 Task: Create a due date automation trigger when advanced on, on the tuesday before a card is due add dates due next month at 11:00 AM.
Action: Mouse moved to (1346, 108)
Screenshot: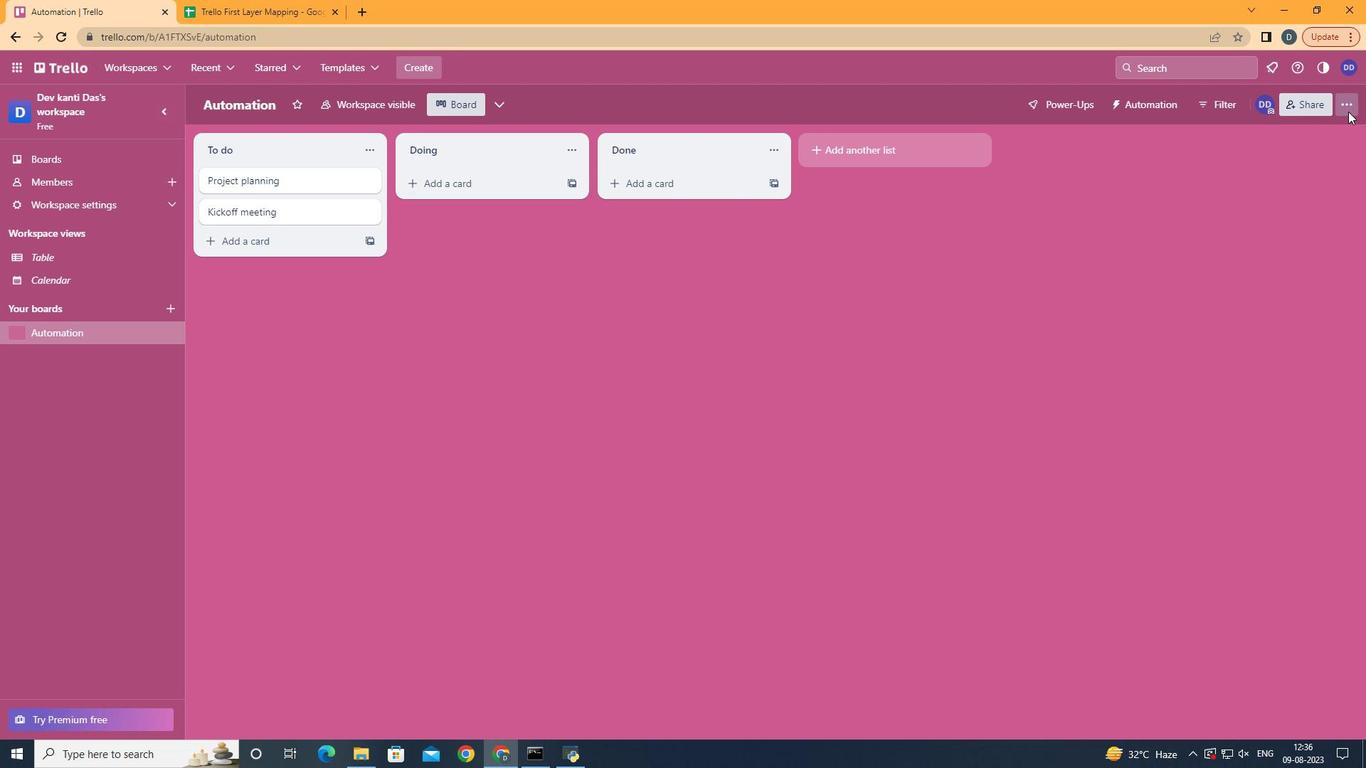 
Action: Mouse pressed left at (1346, 108)
Screenshot: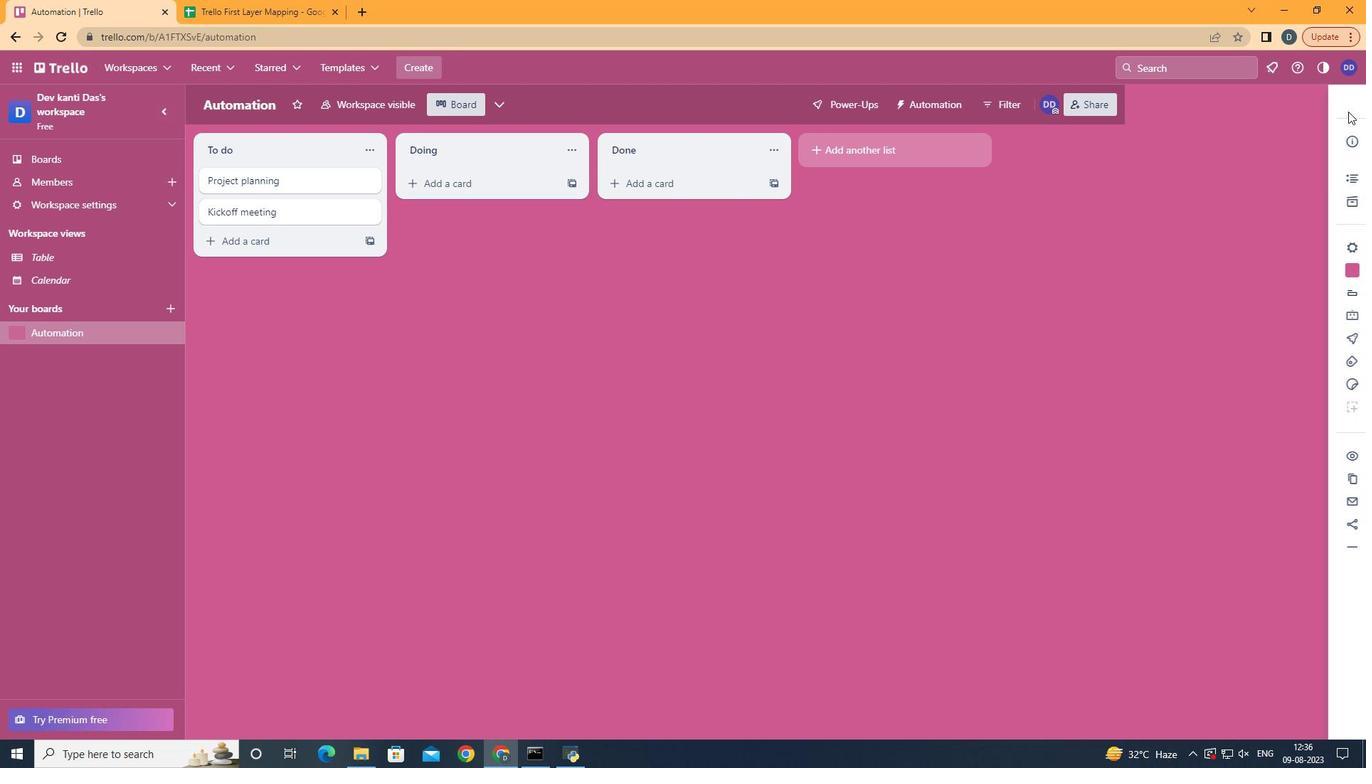 
Action: Mouse moved to (1192, 318)
Screenshot: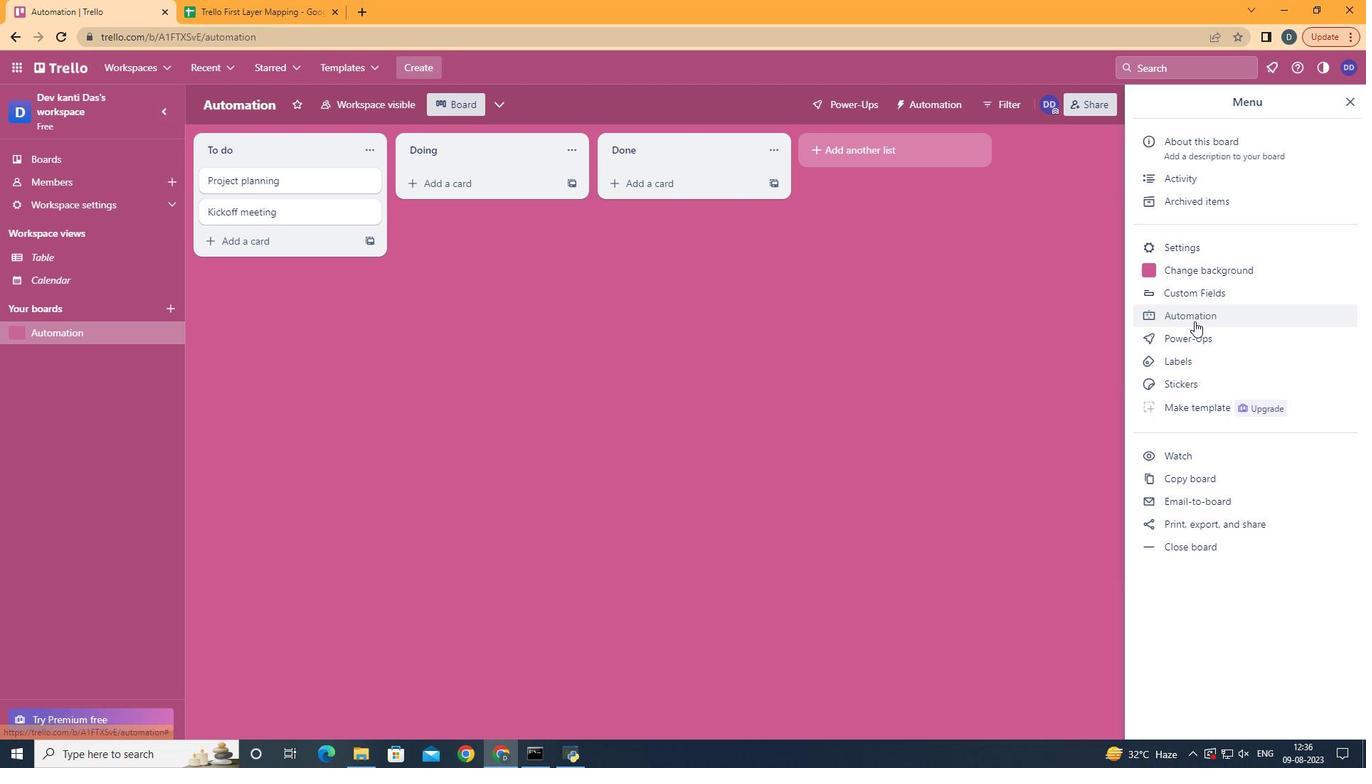 
Action: Mouse pressed left at (1192, 318)
Screenshot: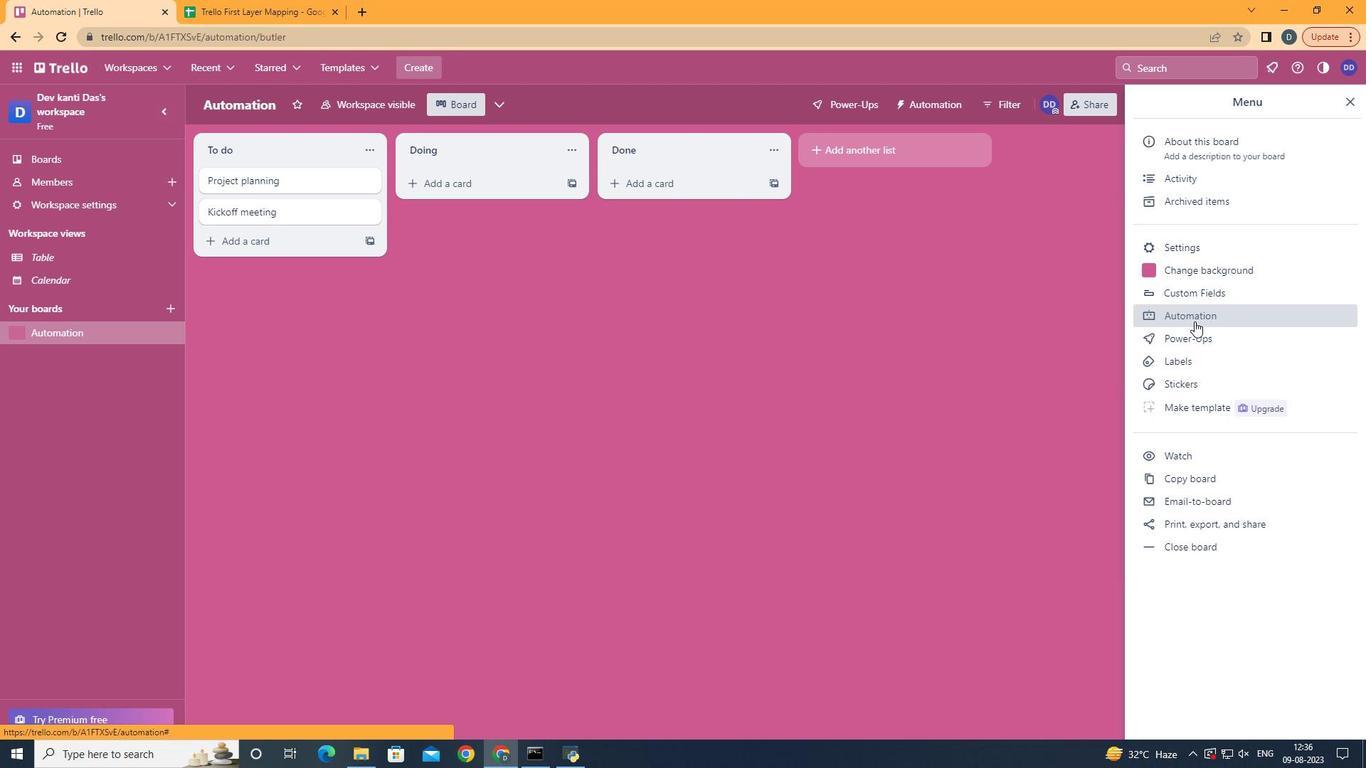 
Action: Mouse moved to (237, 281)
Screenshot: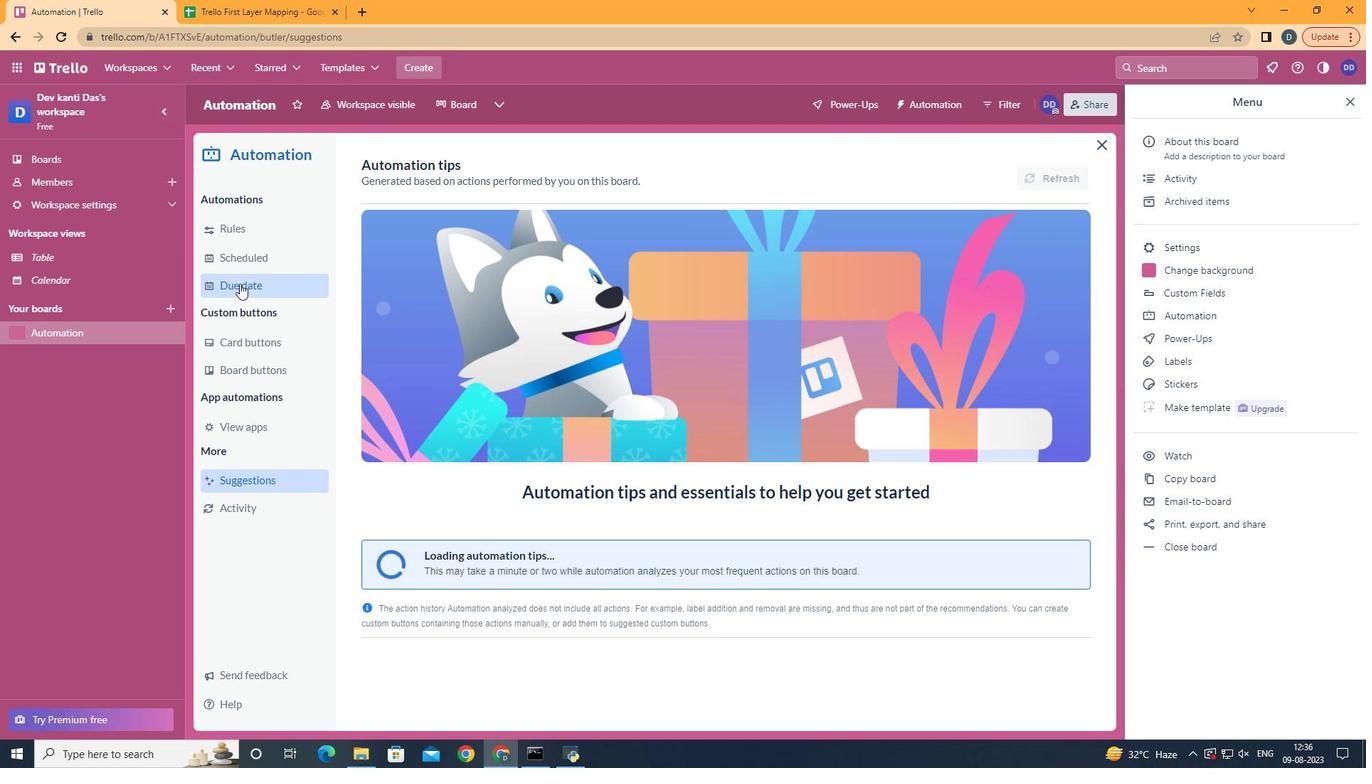 
Action: Mouse pressed left at (237, 281)
Screenshot: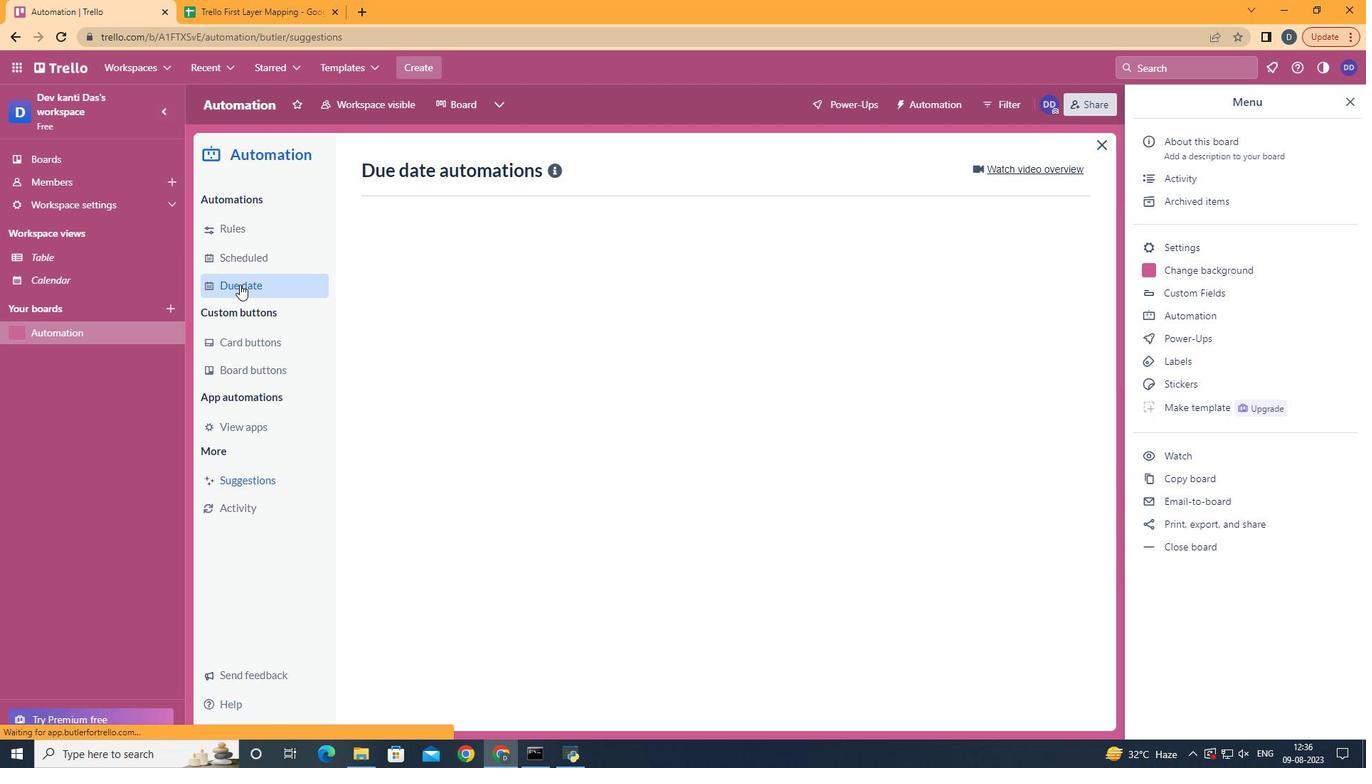 
Action: Mouse moved to (995, 160)
Screenshot: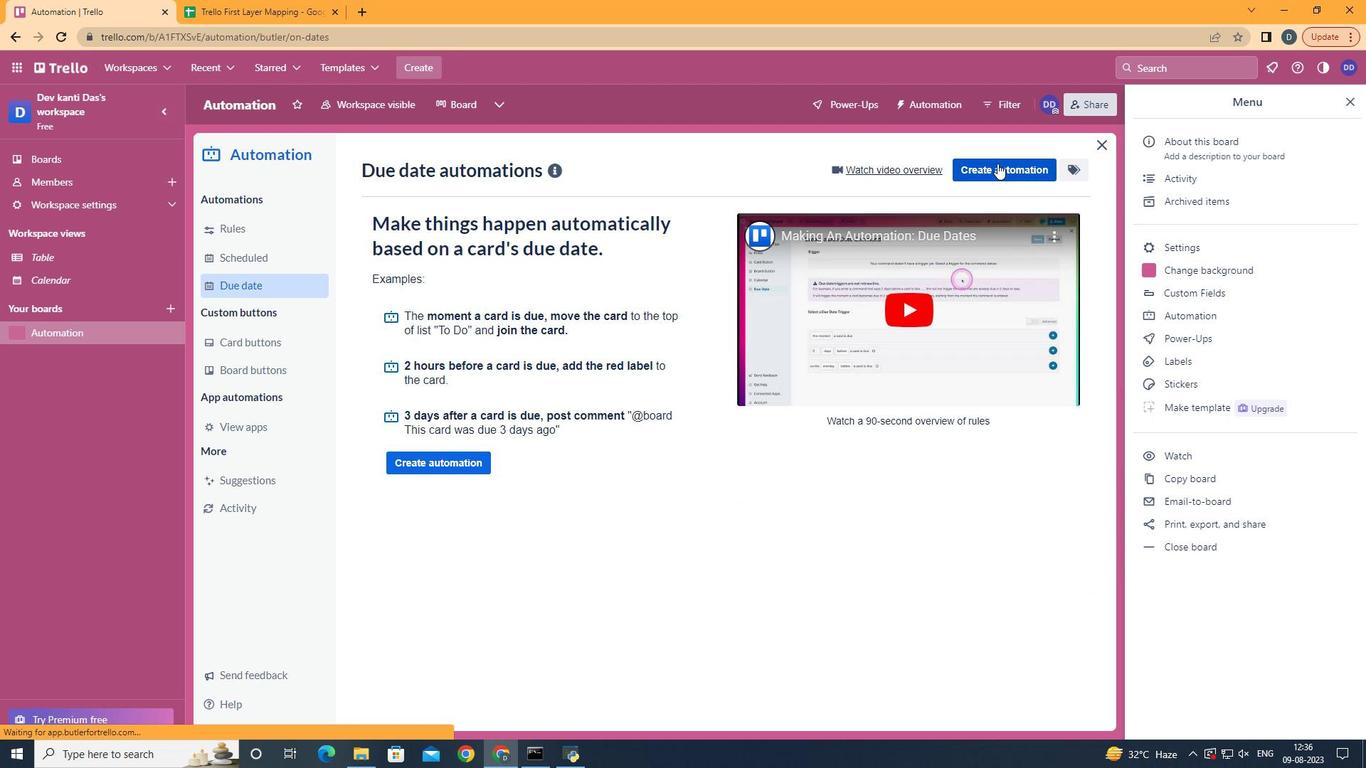 
Action: Mouse pressed left at (995, 160)
Screenshot: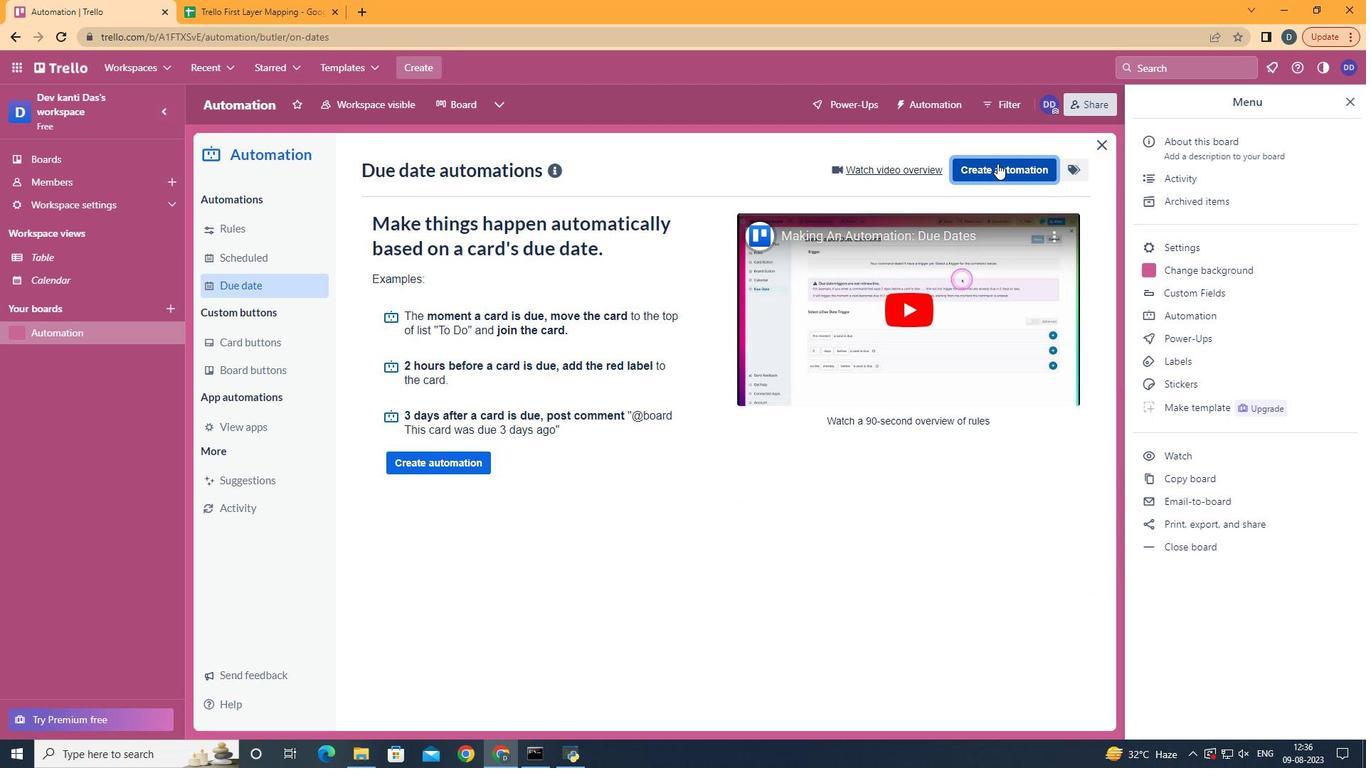 
Action: Mouse moved to (738, 308)
Screenshot: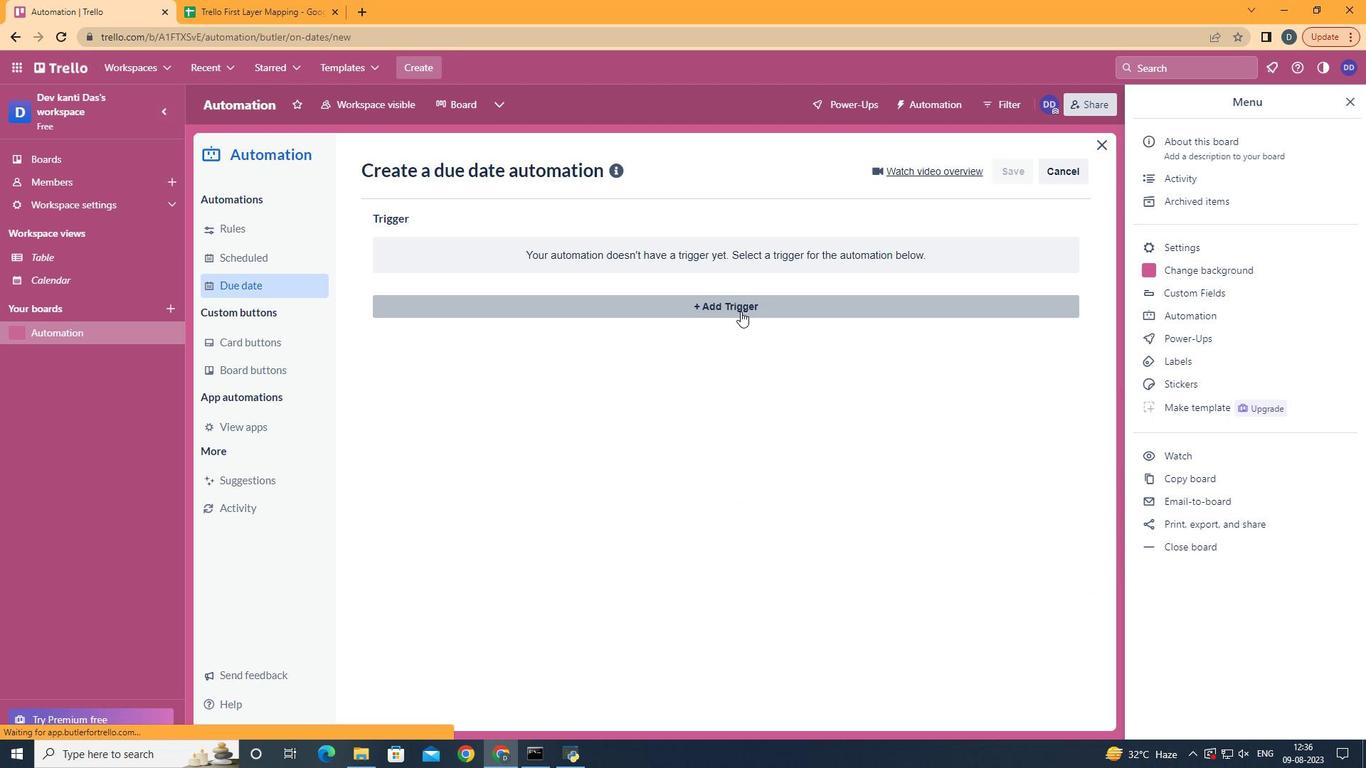 
Action: Mouse pressed left at (738, 308)
Screenshot: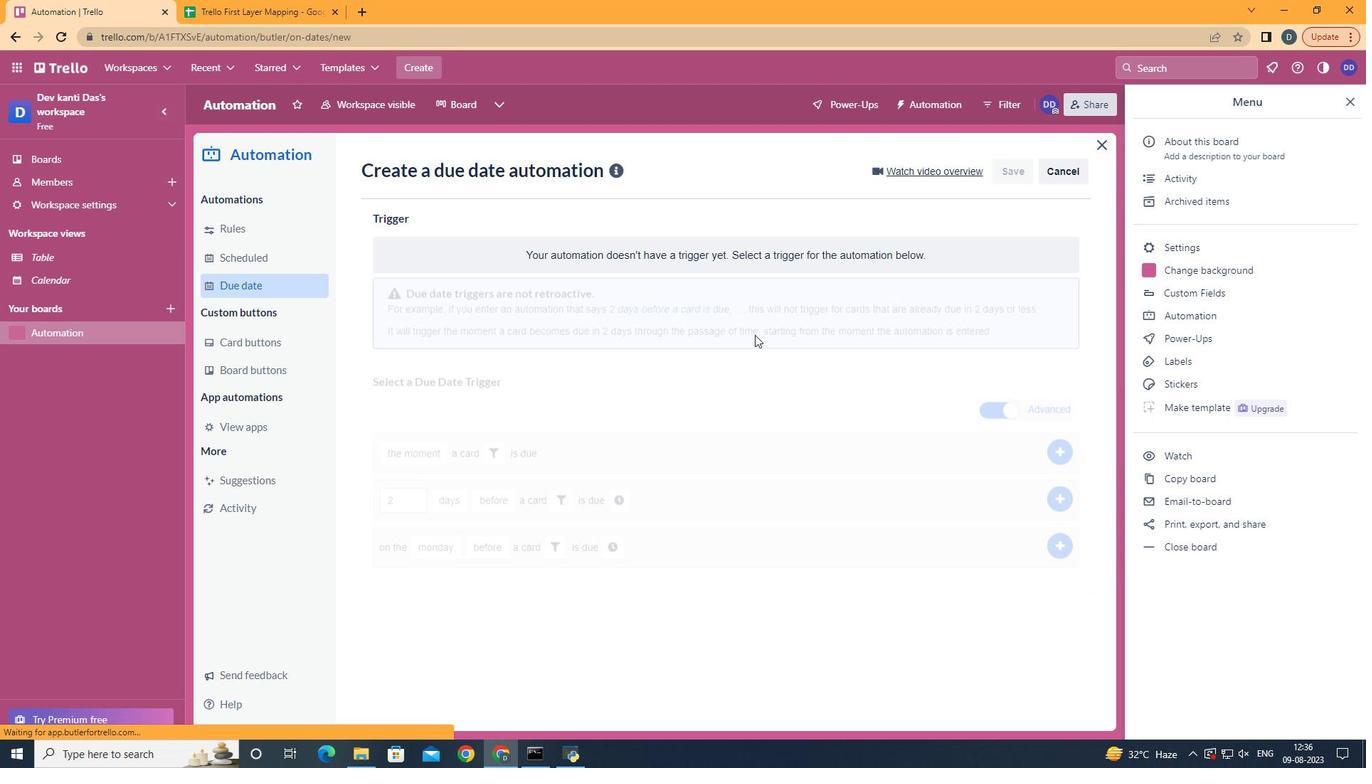 
Action: Mouse moved to (458, 399)
Screenshot: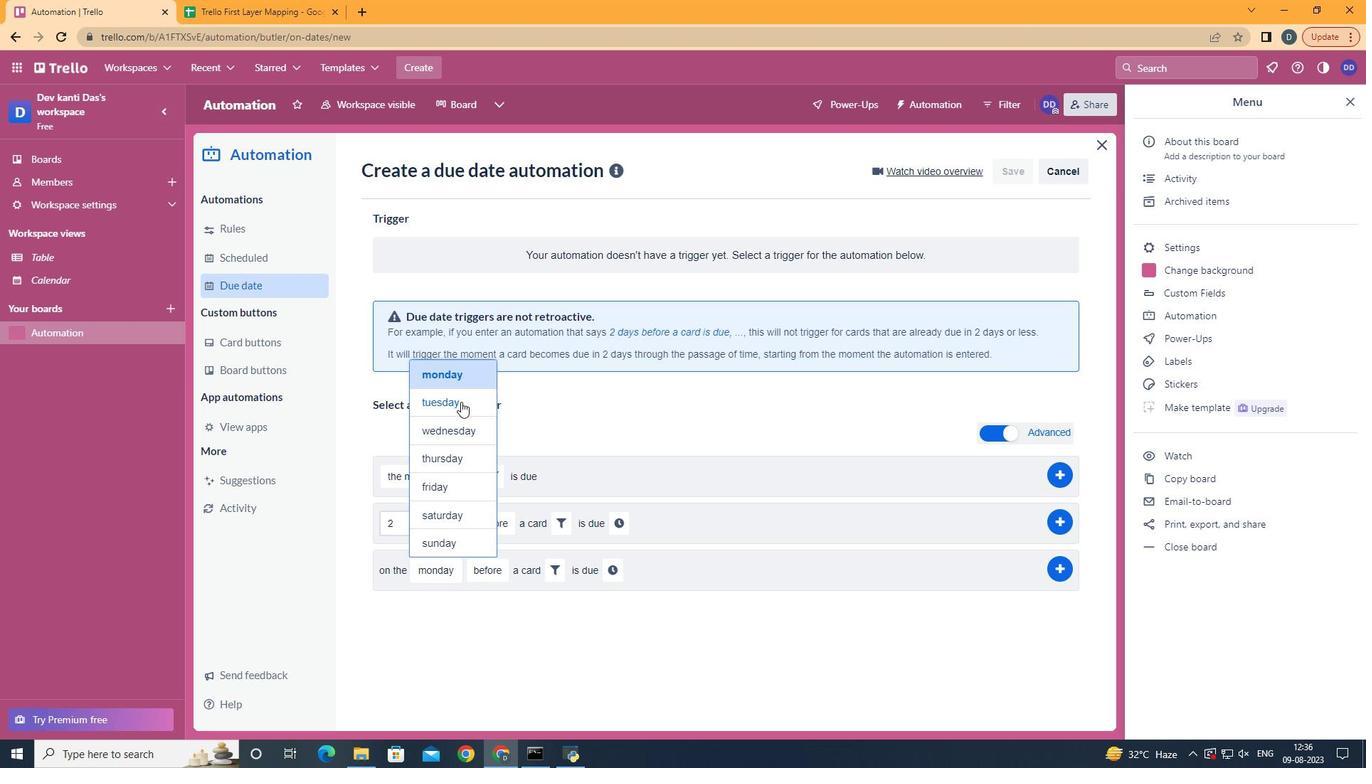 
Action: Mouse pressed left at (458, 399)
Screenshot: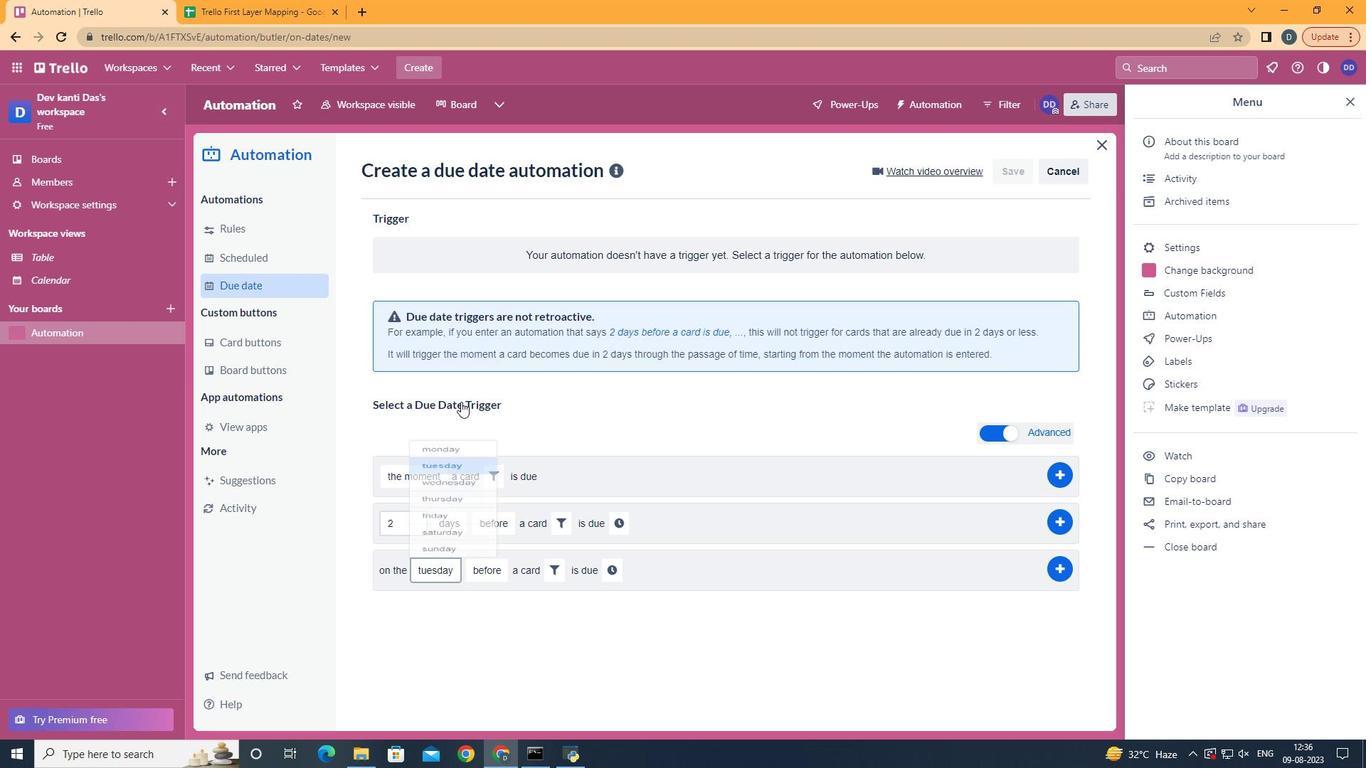 
Action: Mouse moved to (496, 598)
Screenshot: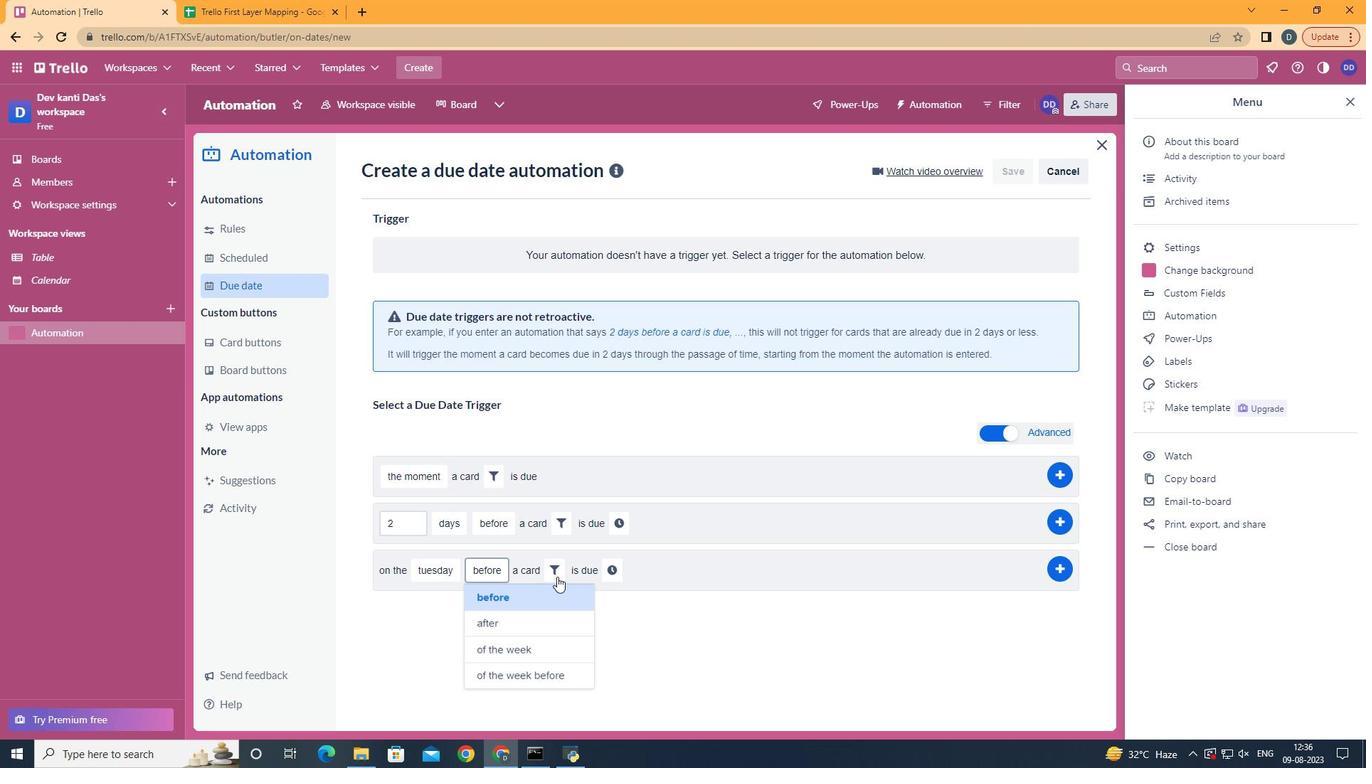 
Action: Mouse pressed left at (496, 598)
Screenshot: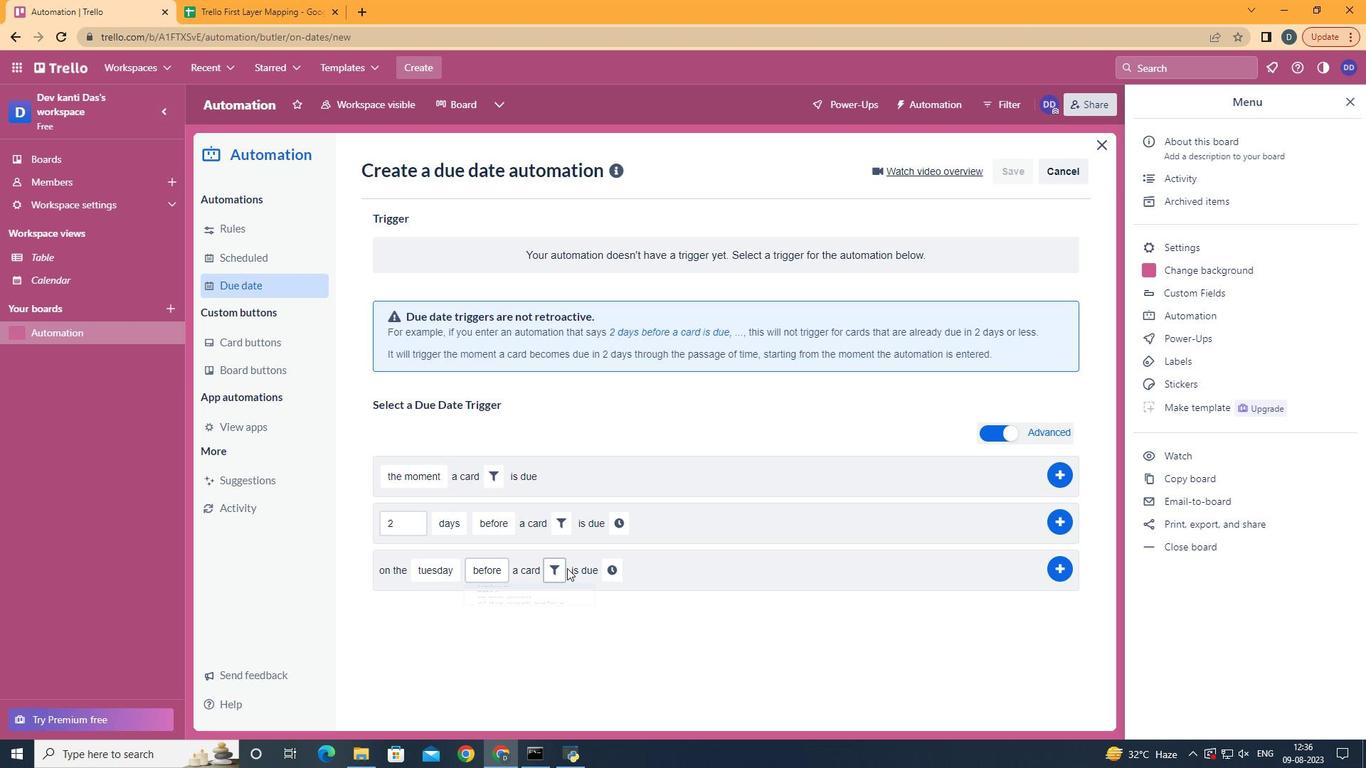 
Action: Mouse moved to (562, 563)
Screenshot: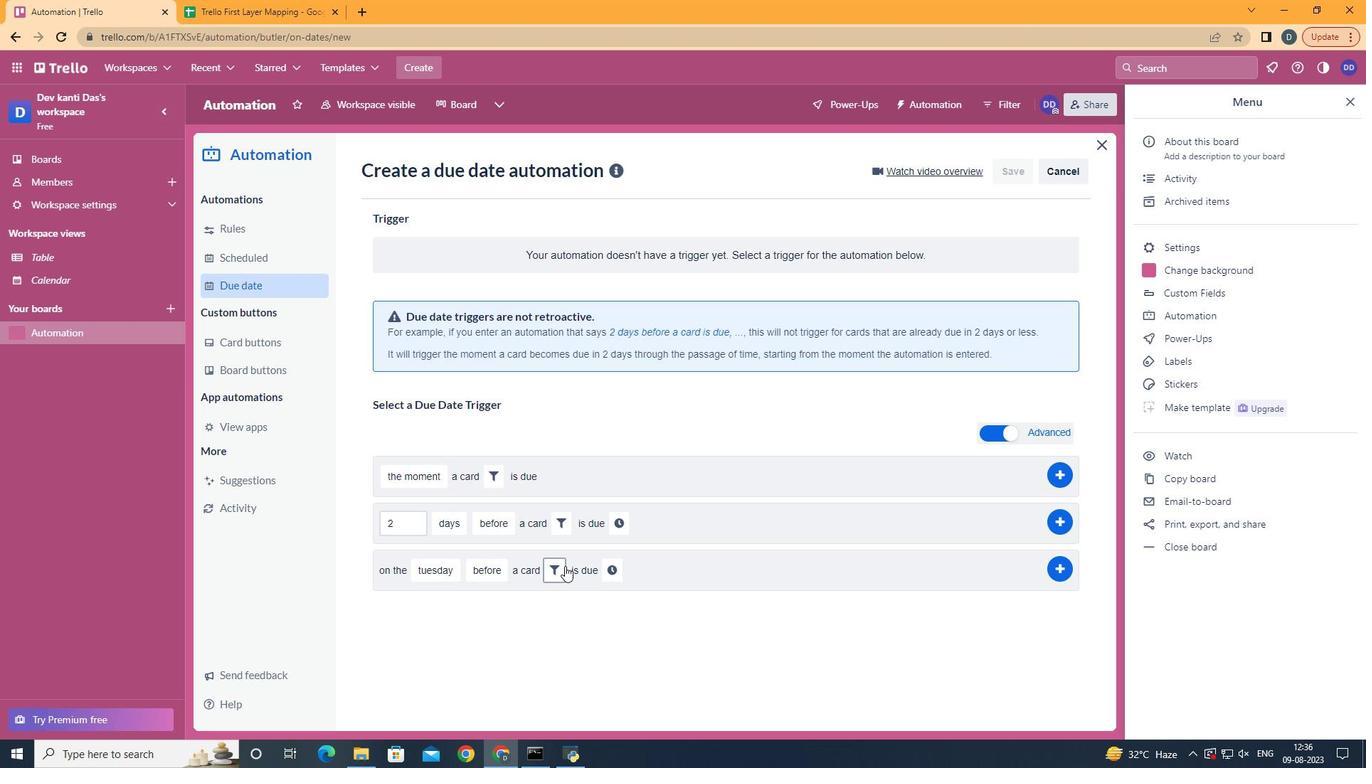 
Action: Mouse pressed left at (562, 563)
Screenshot: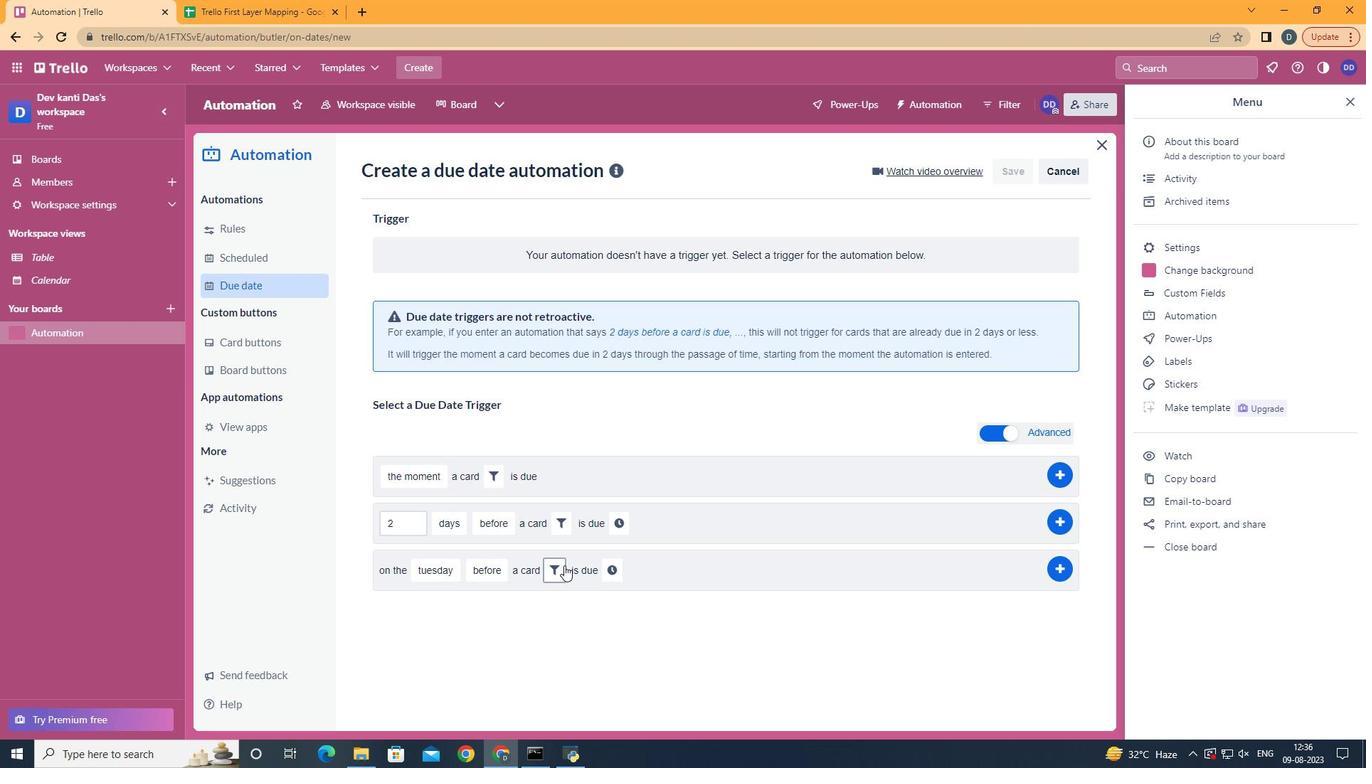 
Action: Mouse moved to (622, 606)
Screenshot: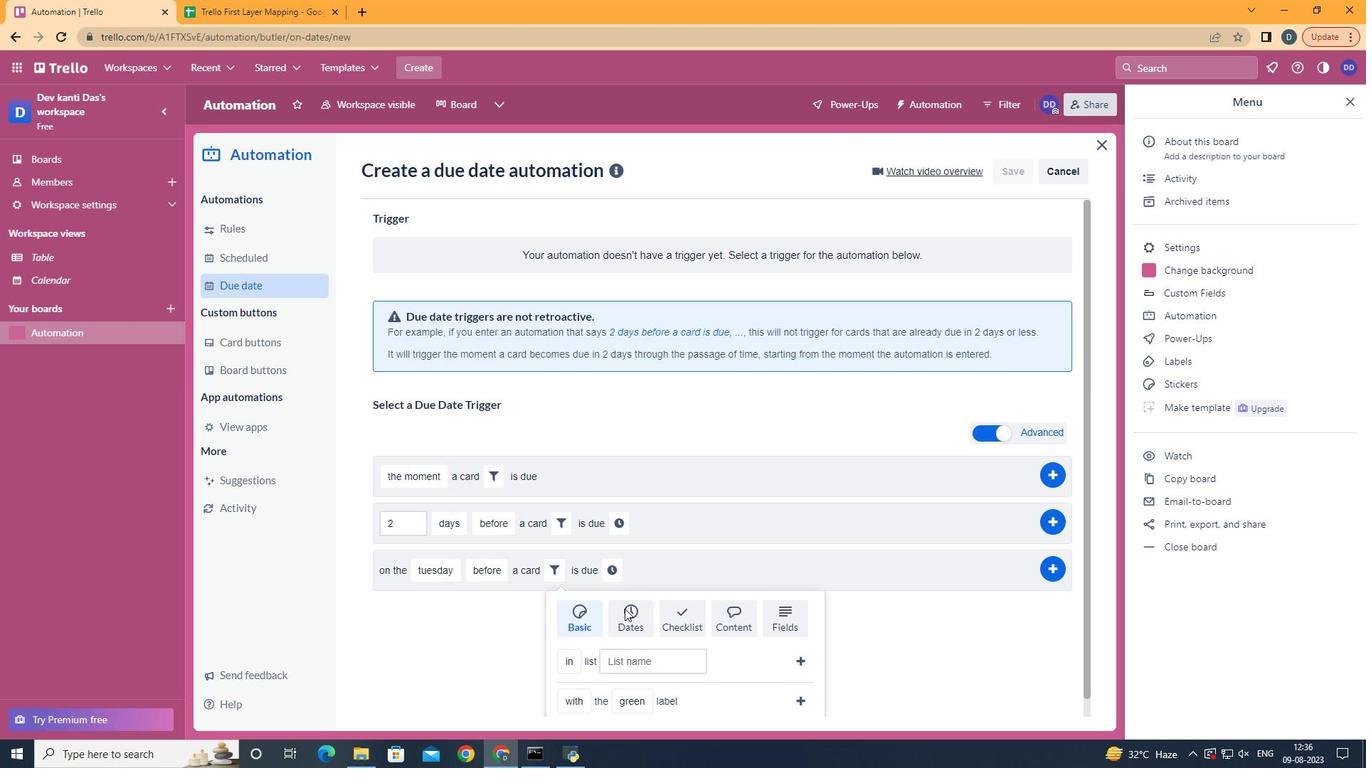 
Action: Mouse pressed left at (622, 606)
Screenshot: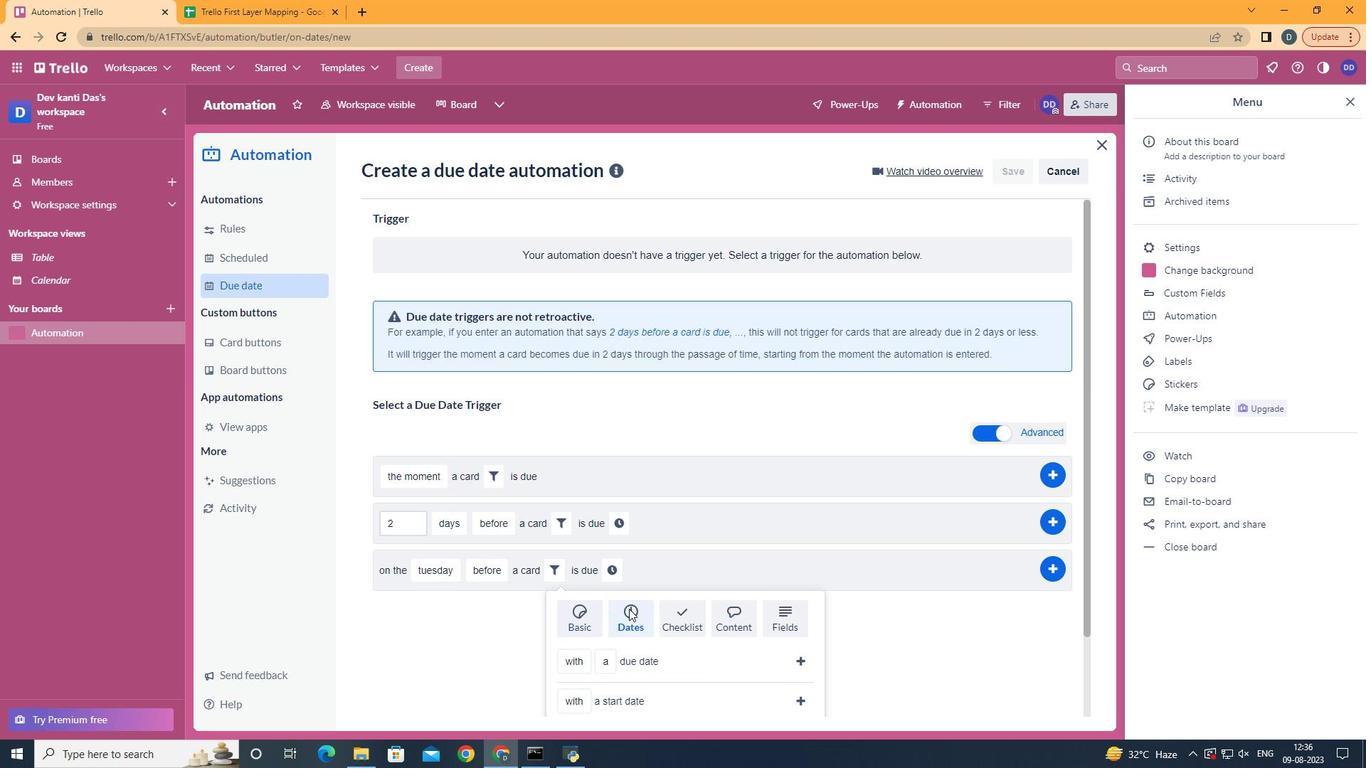 
Action: Mouse moved to (626, 606)
Screenshot: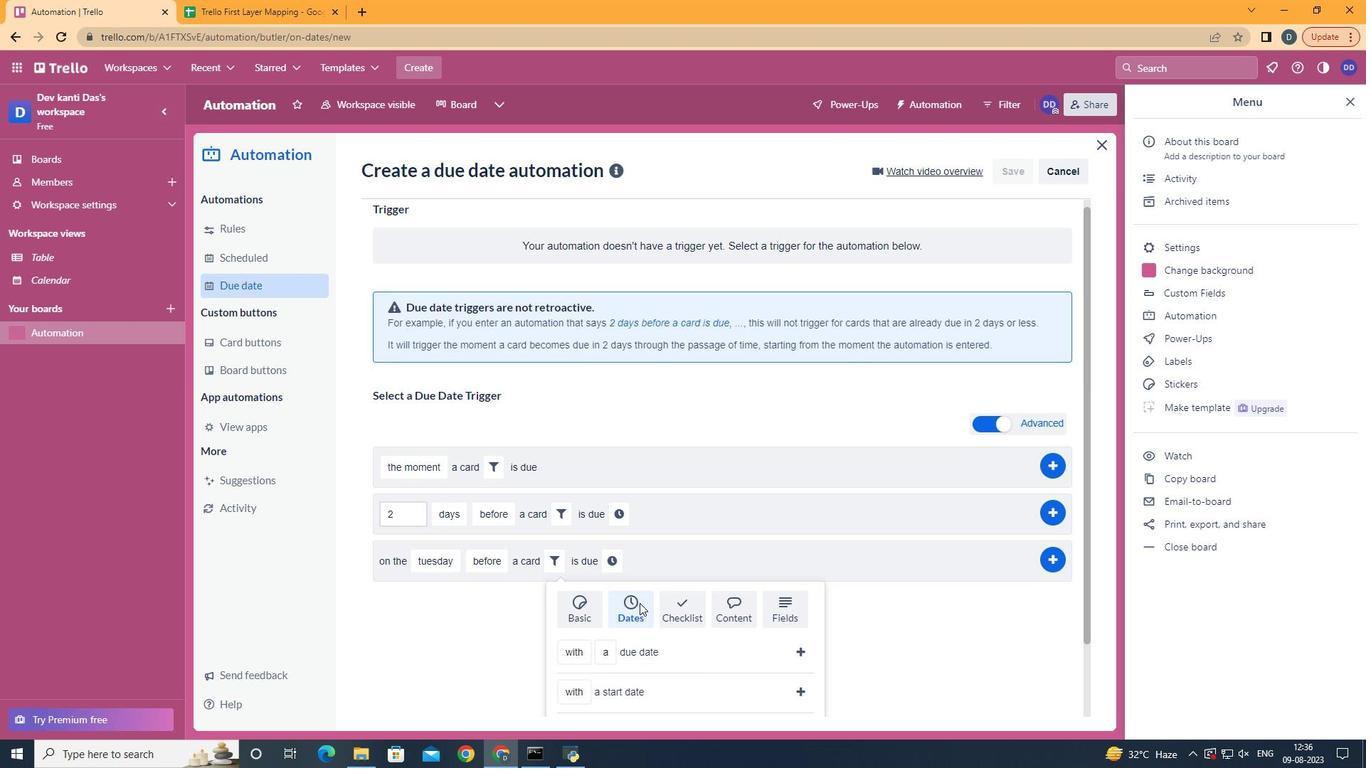 
Action: Mouse scrolled (626, 605) with delta (0, 0)
Screenshot: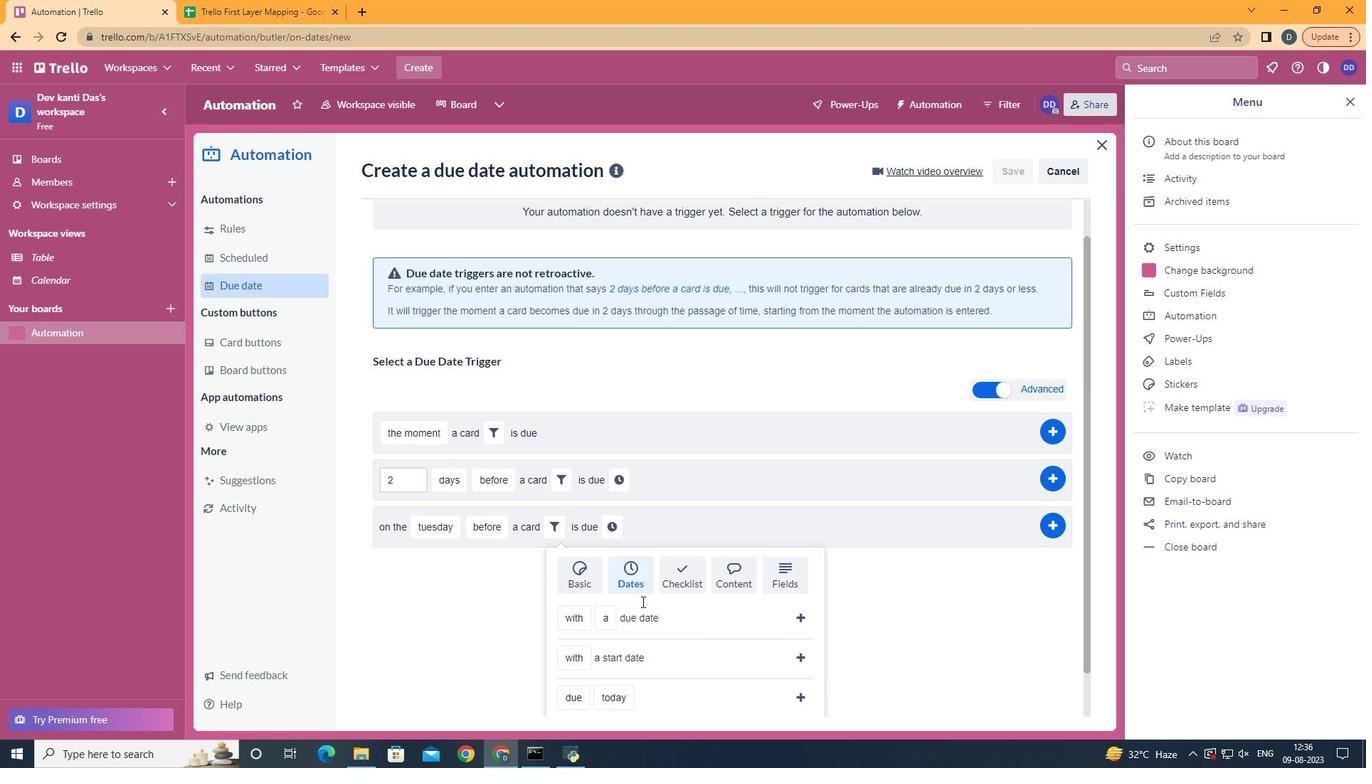 
Action: Mouse scrolled (626, 605) with delta (0, 0)
Screenshot: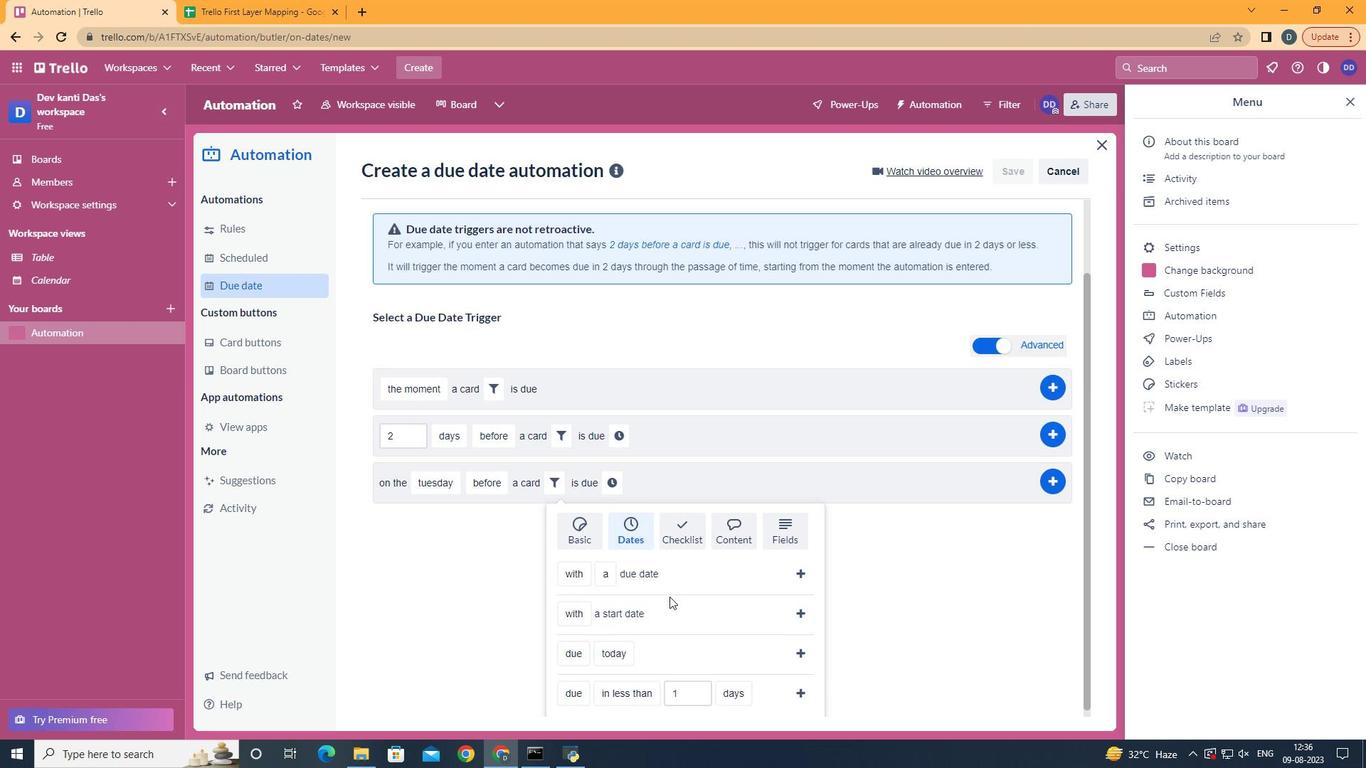 
Action: Mouse scrolled (626, 605) with delta (0, 0)
Screenshot: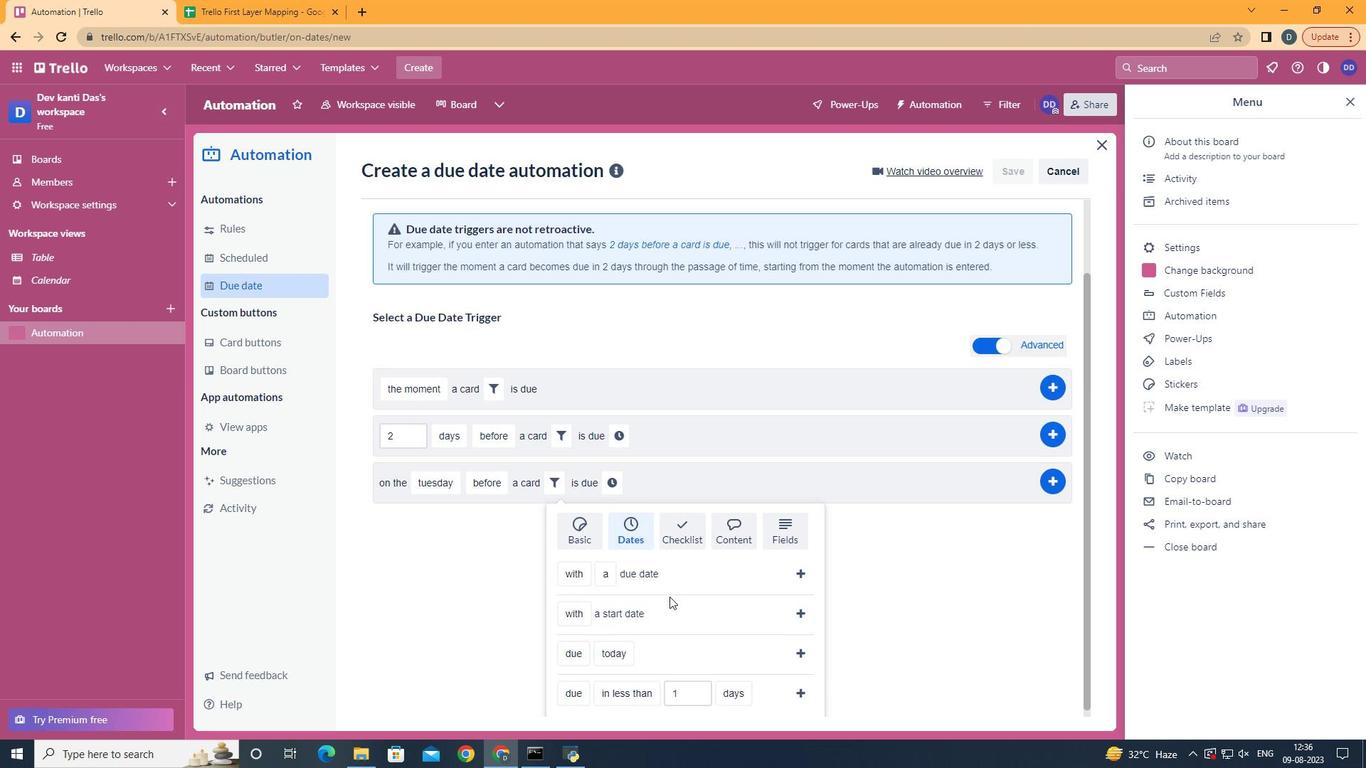 
Action: Mouse scrolled (626, 605) with delta (0, 0)
Screenshot: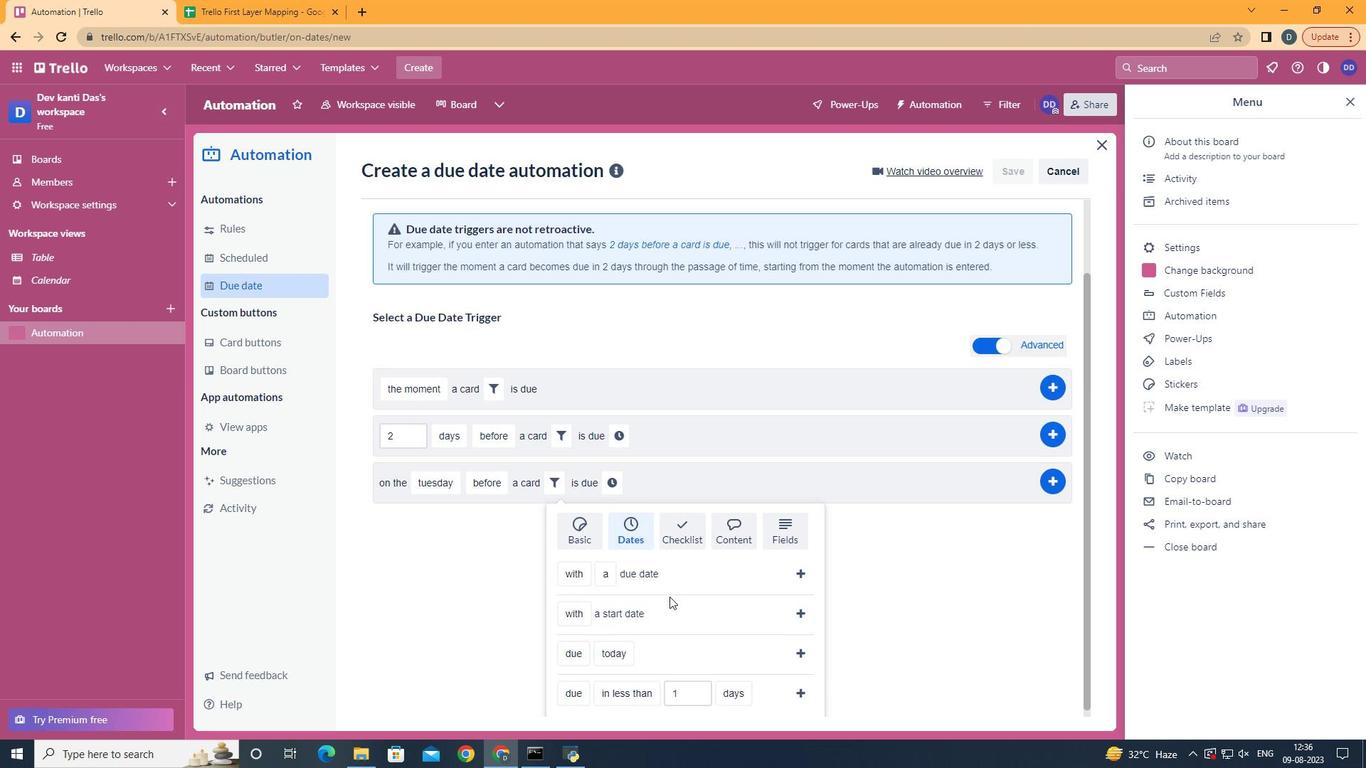 
Action: Mouse moved to (588, 533)
Screenshot: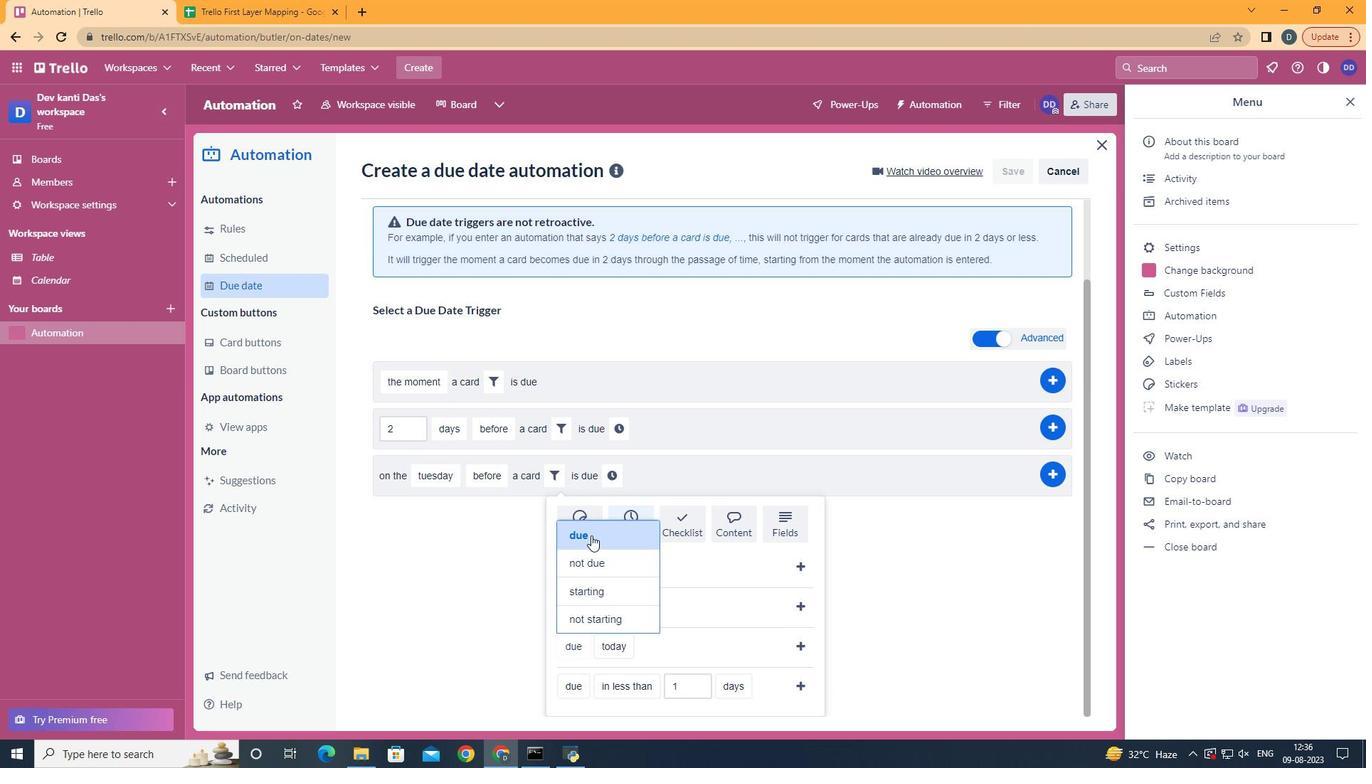 
Action: Mouse pressed left at (588, 533)
Screenshot: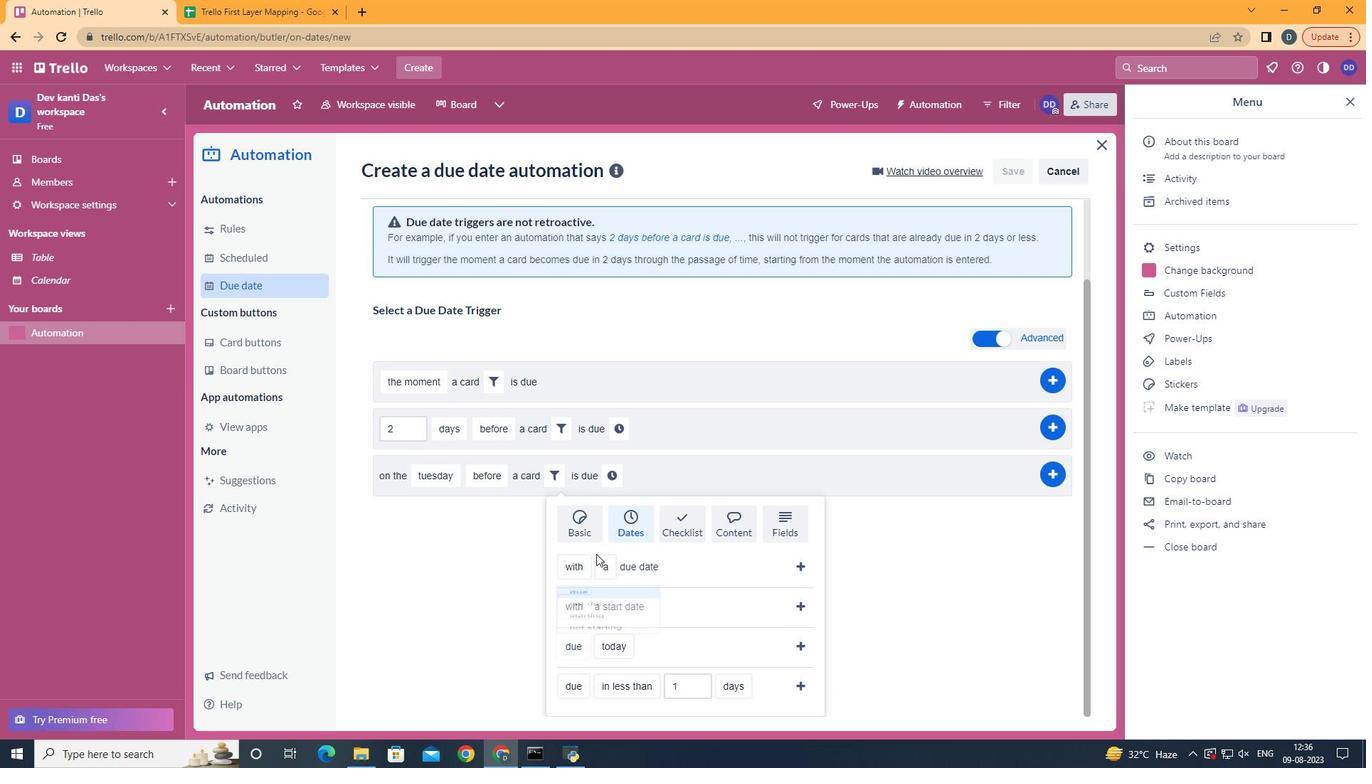 
Action: Mouse moved to (623, 608)
Screenshot: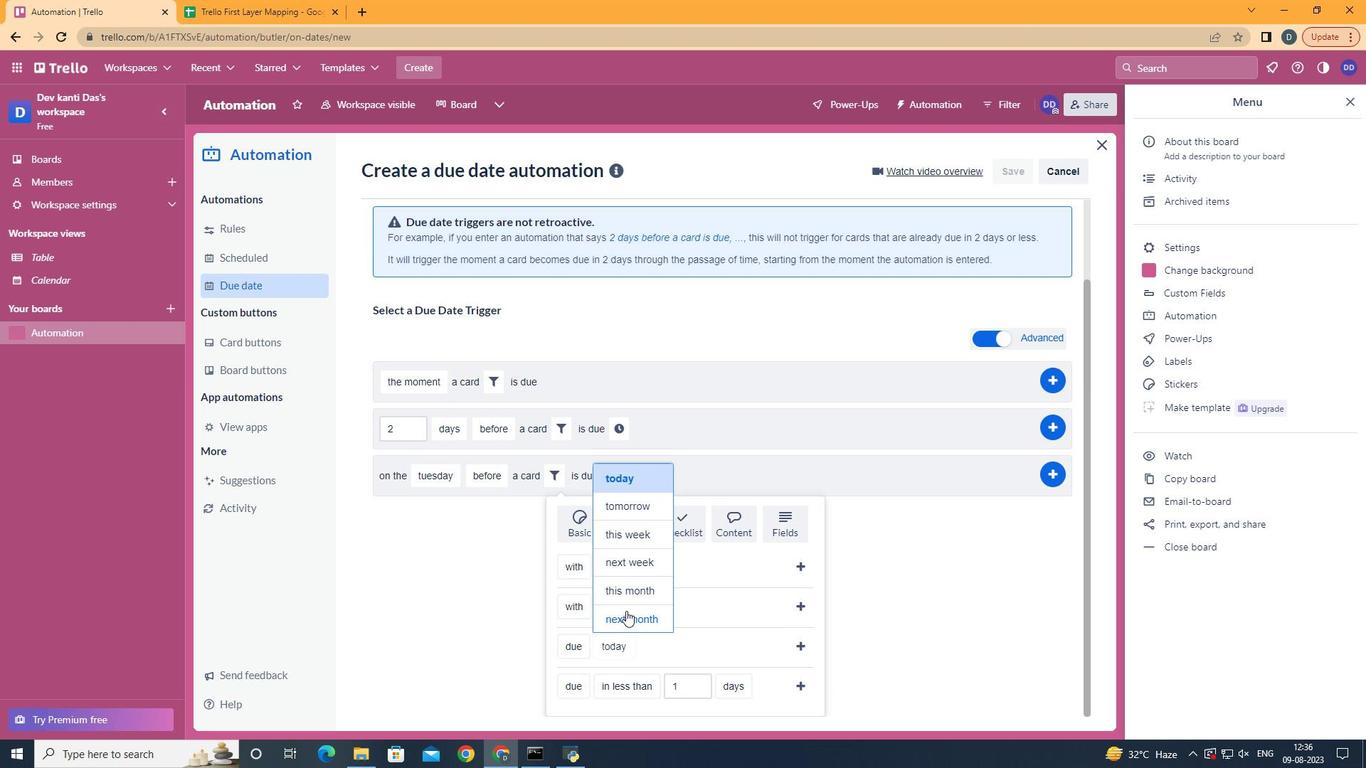 
Action: Mouse pressed left at (623, 608)
Screenshot: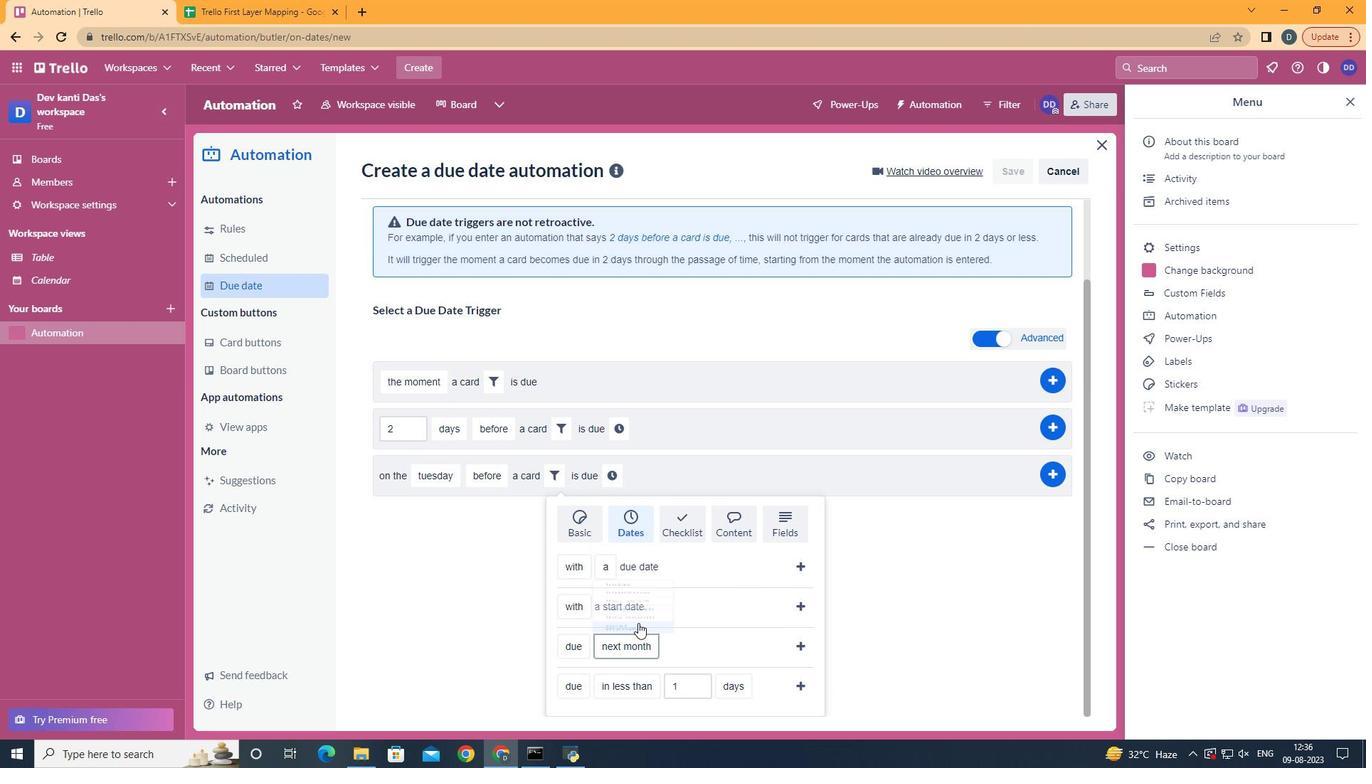 
Action: Mouse moved to (797, 638)
Screenshot: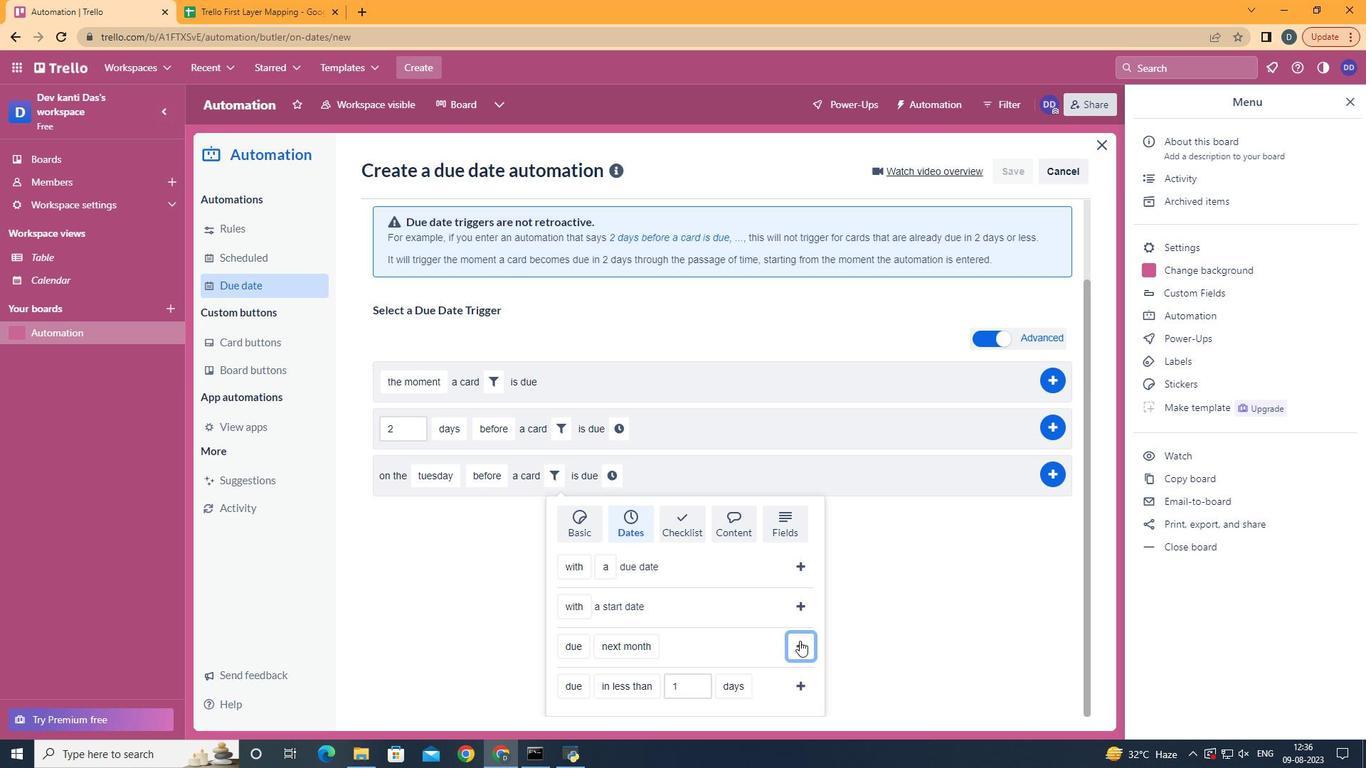 
Action: Mouse pressed left at (797, 638)
Screenshot: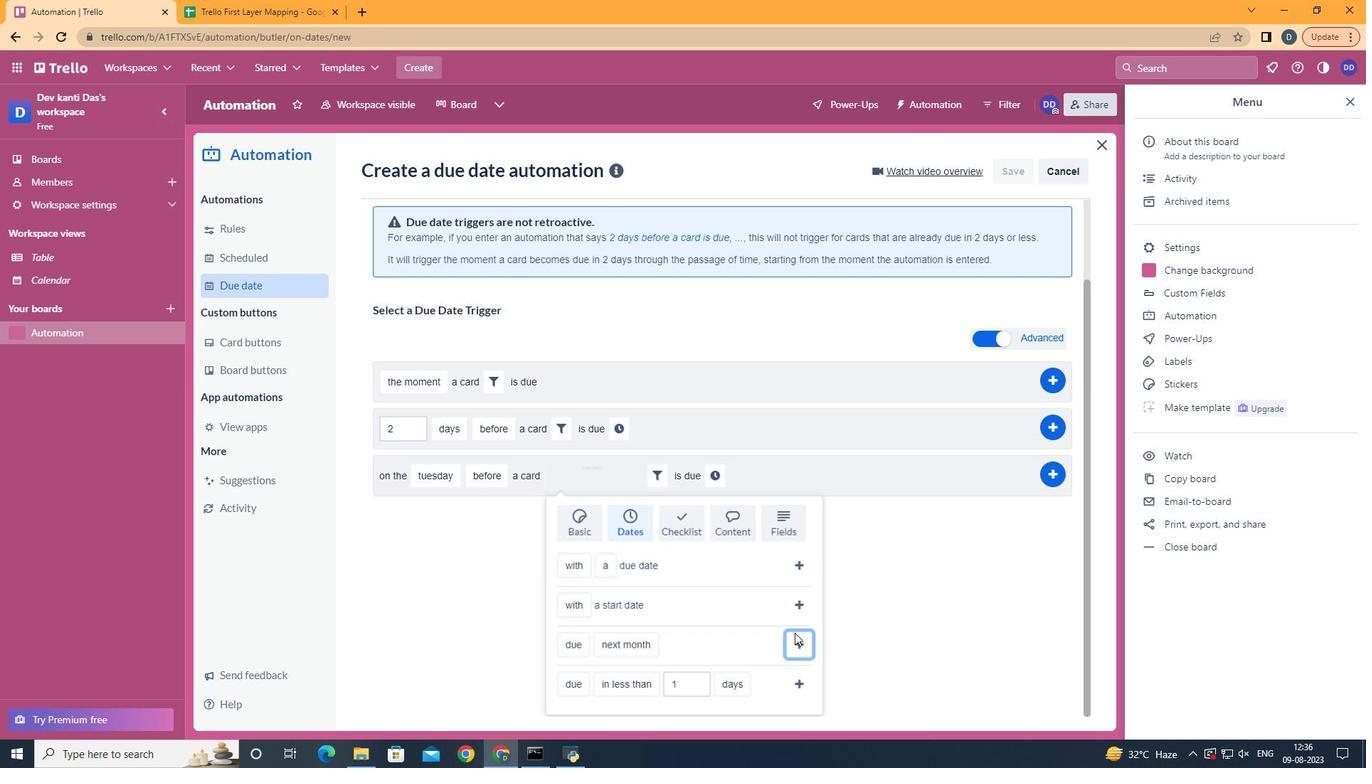 
Action: Mouse moved to (713, 568)
Screenshot: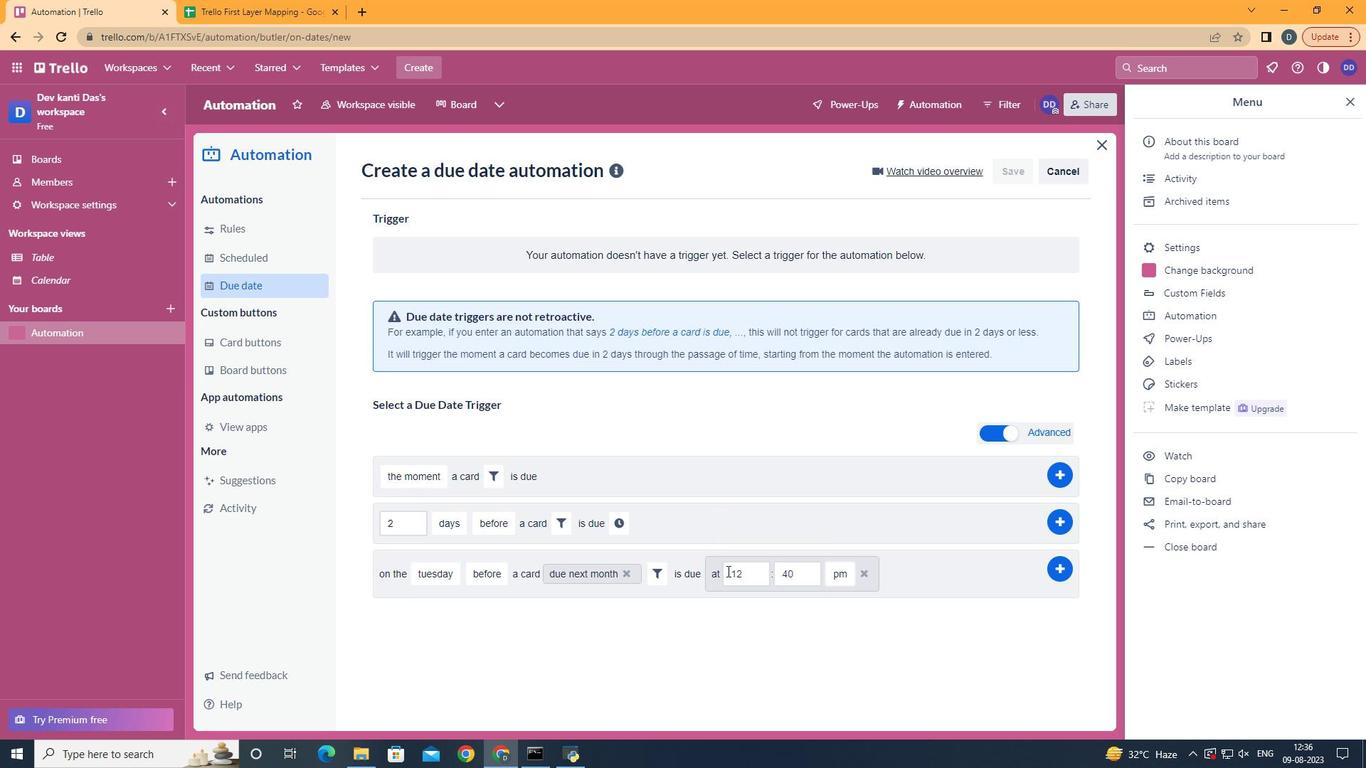
Action: Mouse pressed left at (713, 568)
Screenshot: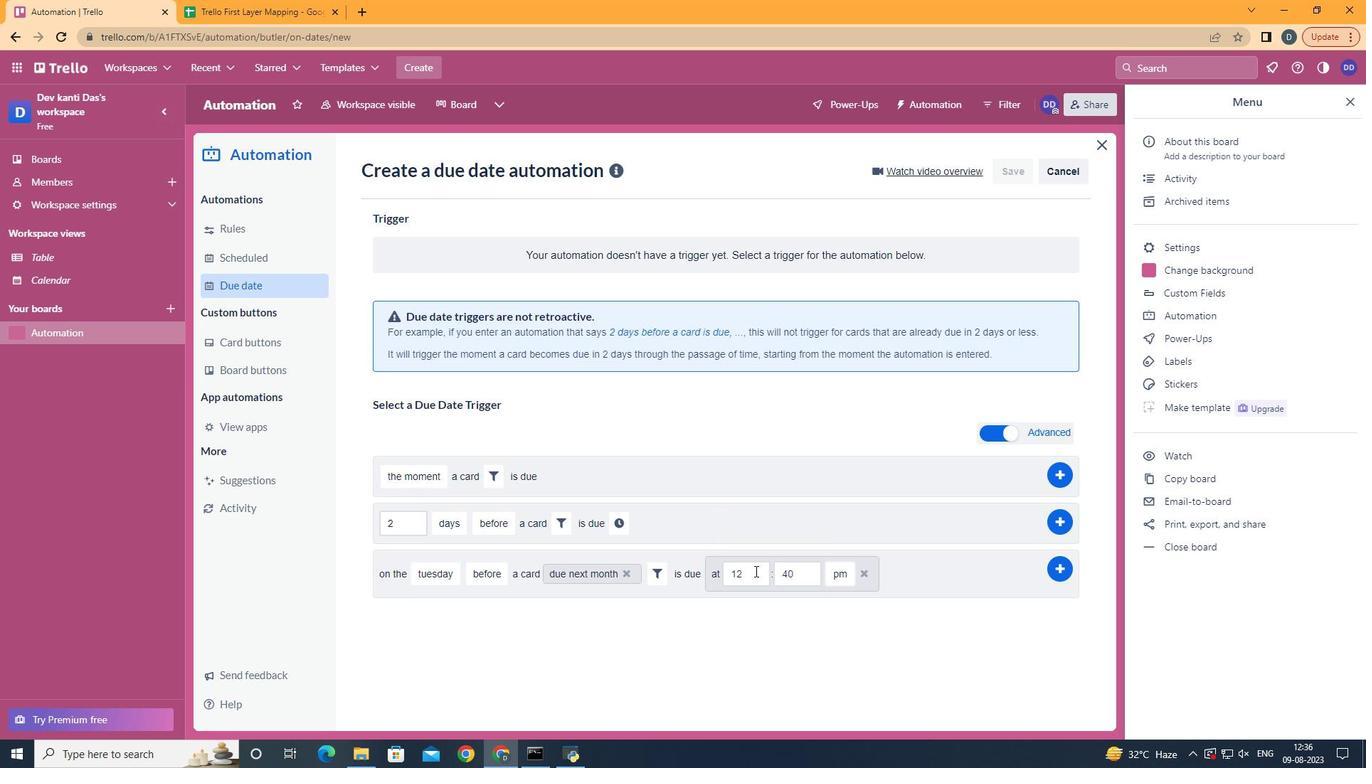 
Action: Mouse moved to (753, 568)
Screenshot: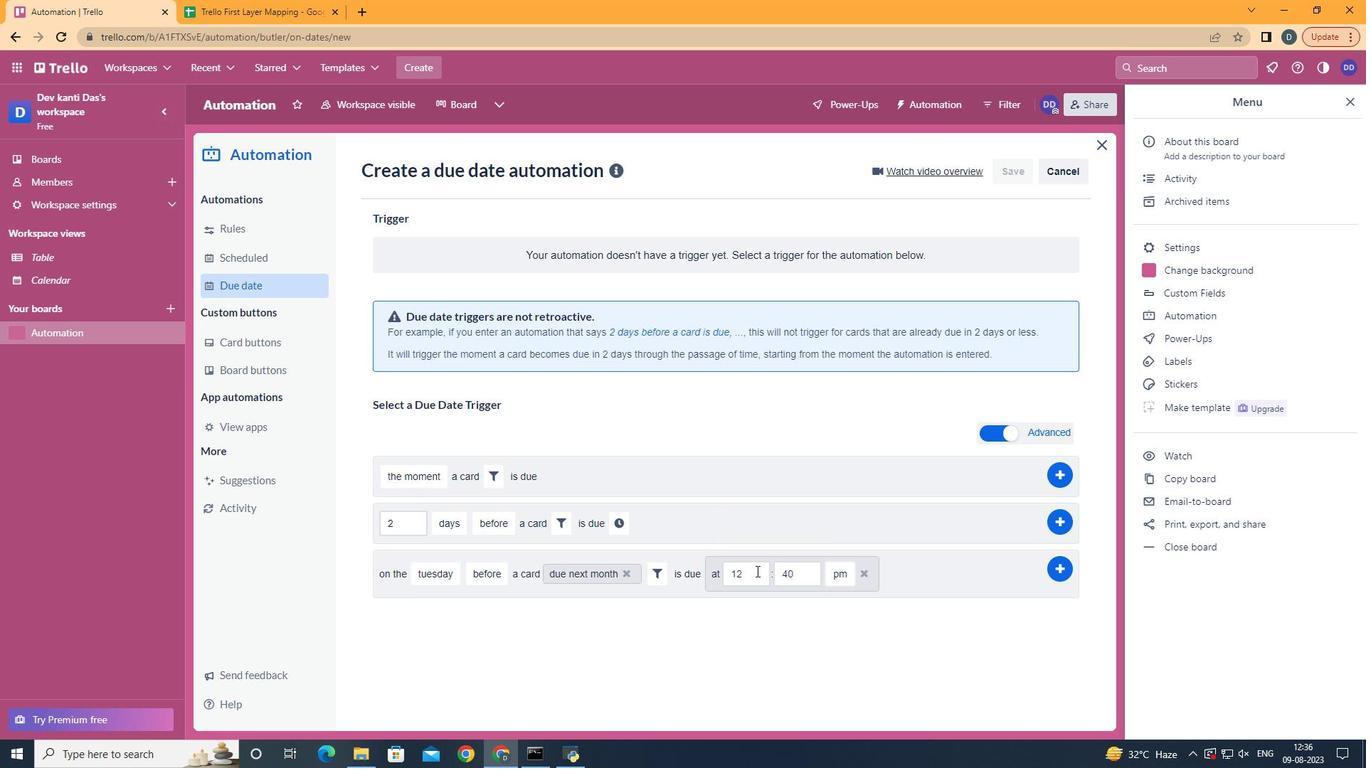 
Action: Mouse pressed left at (753, 568)
Screenshot: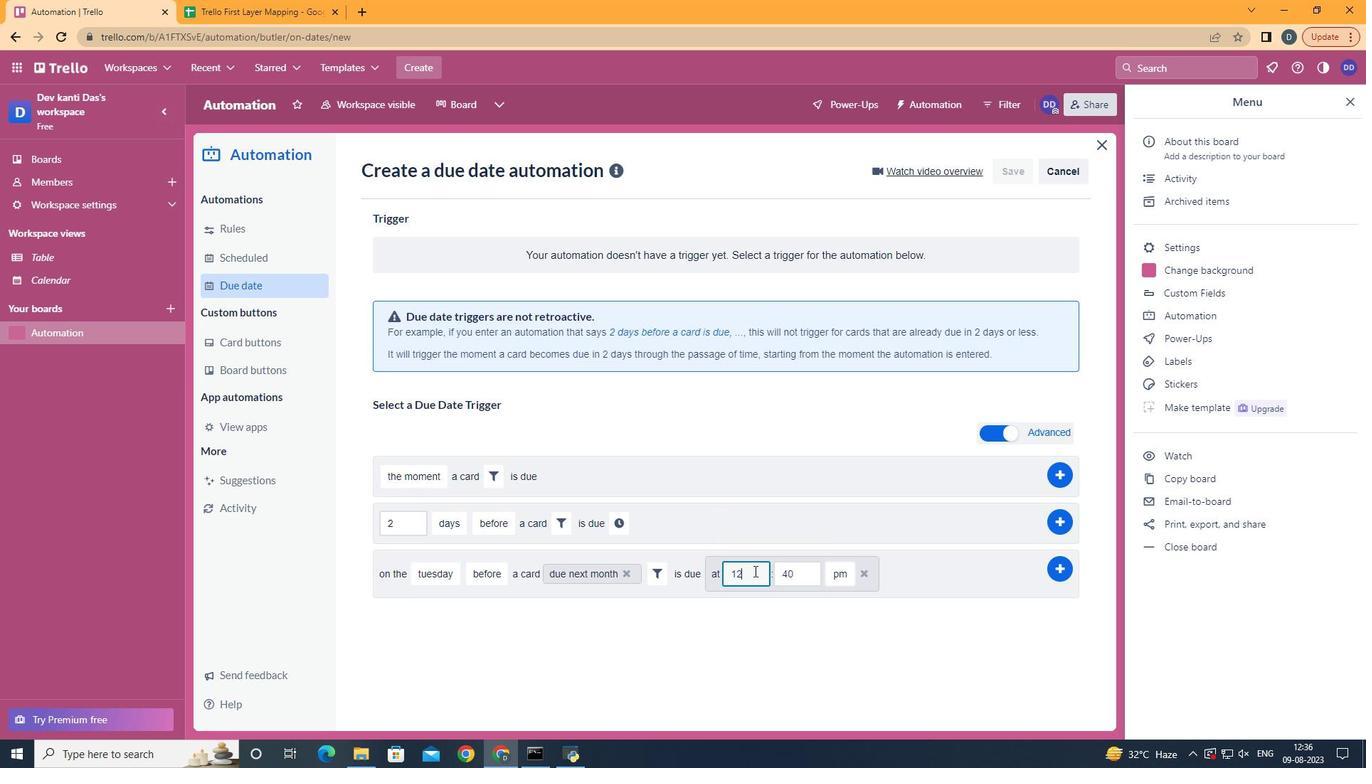 
Action: Mouse moved to (751, 568)
Screenshot: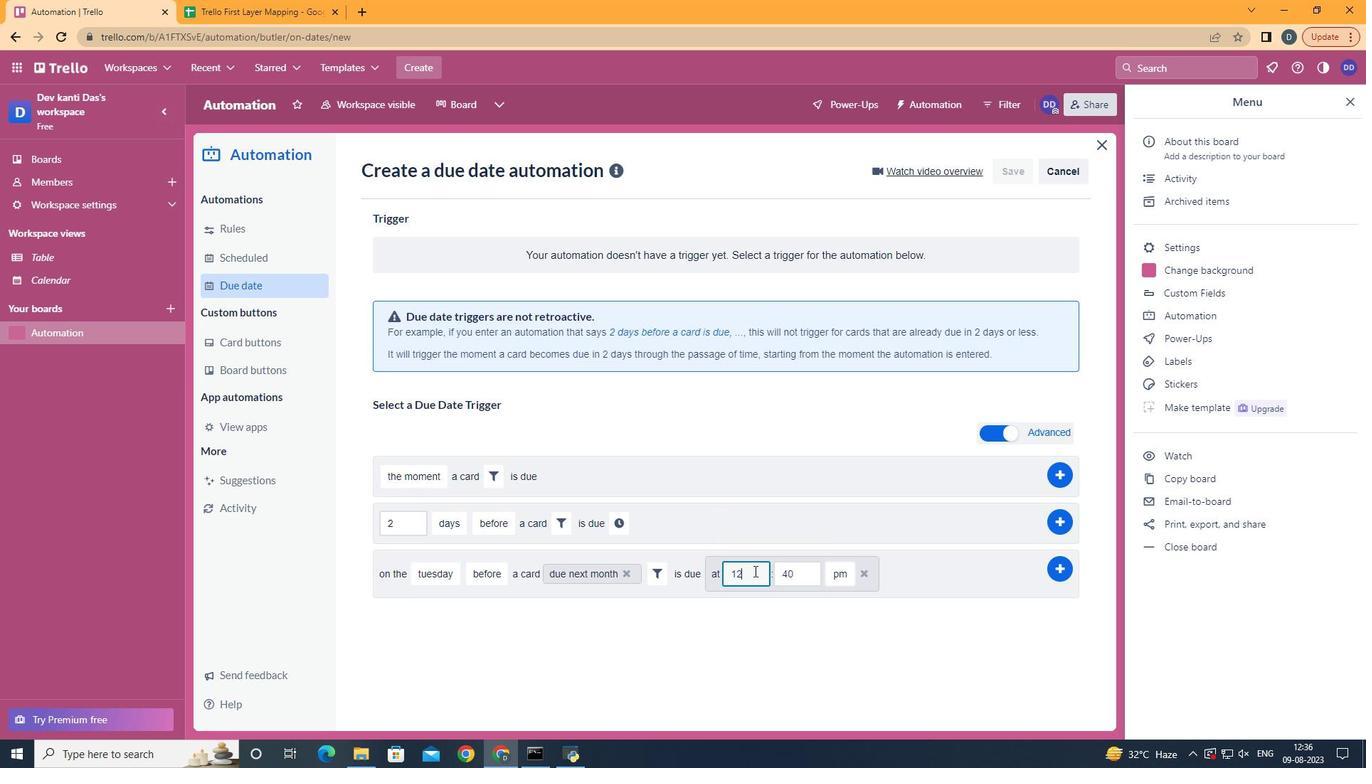 
Action: Key pressed <Key.backspace>1
Screenshot: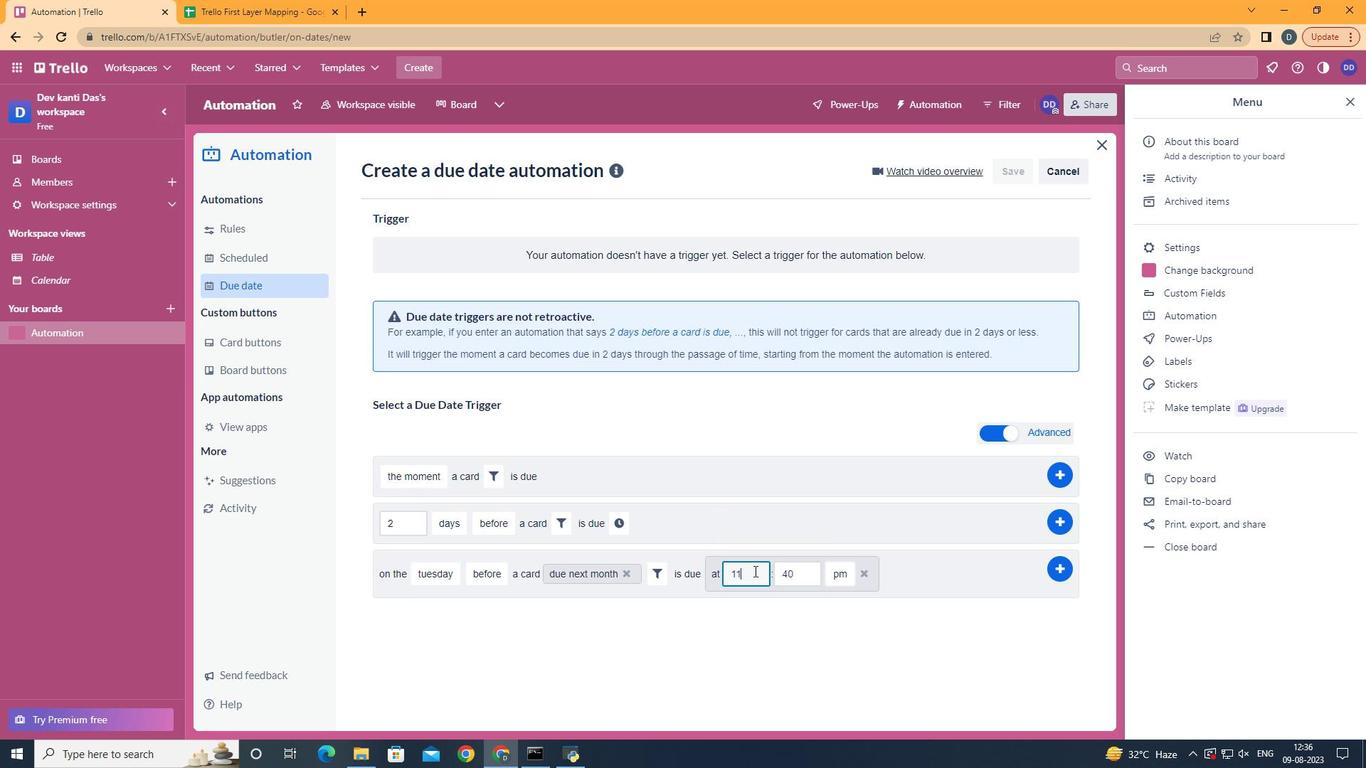 
Action: Mouse moved to (796, 578)
Screenshot: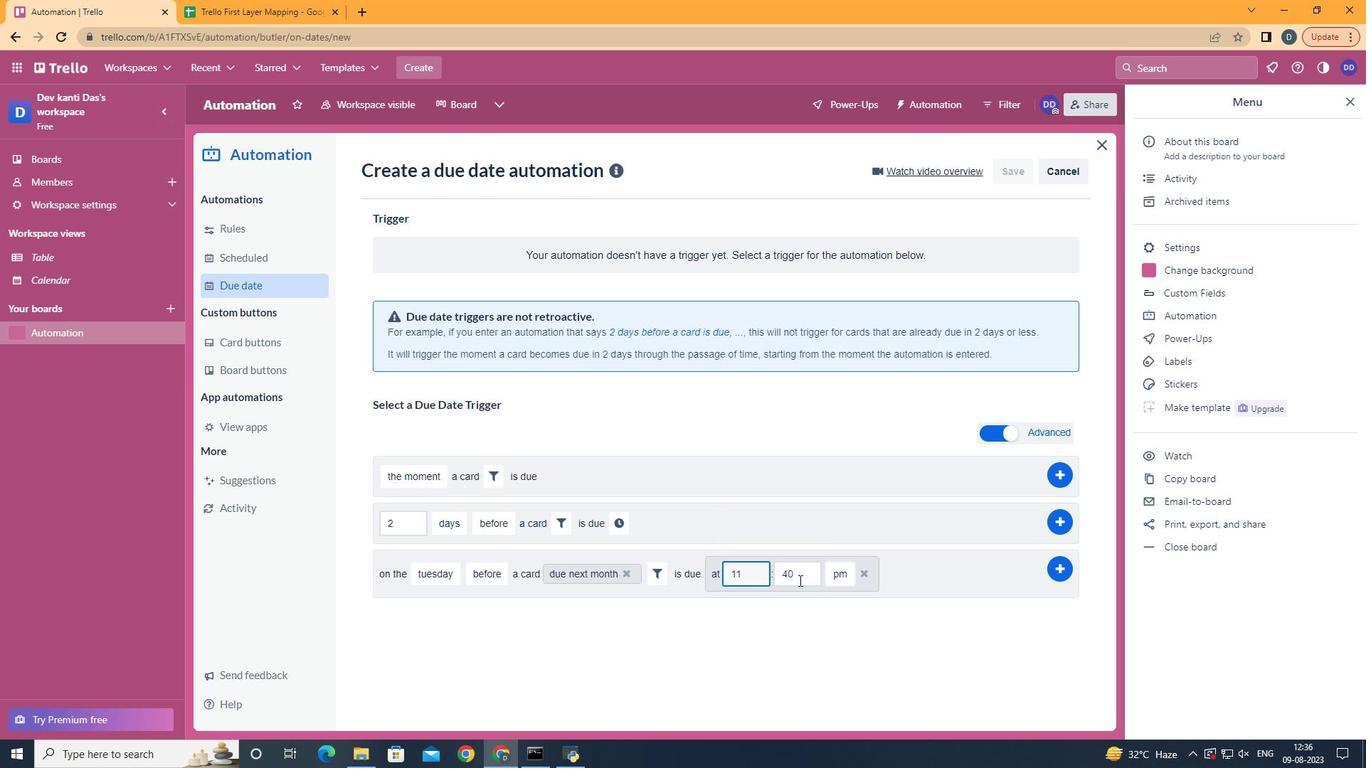 
Action: Mouse pressed left at (796, 578)
Screenshot: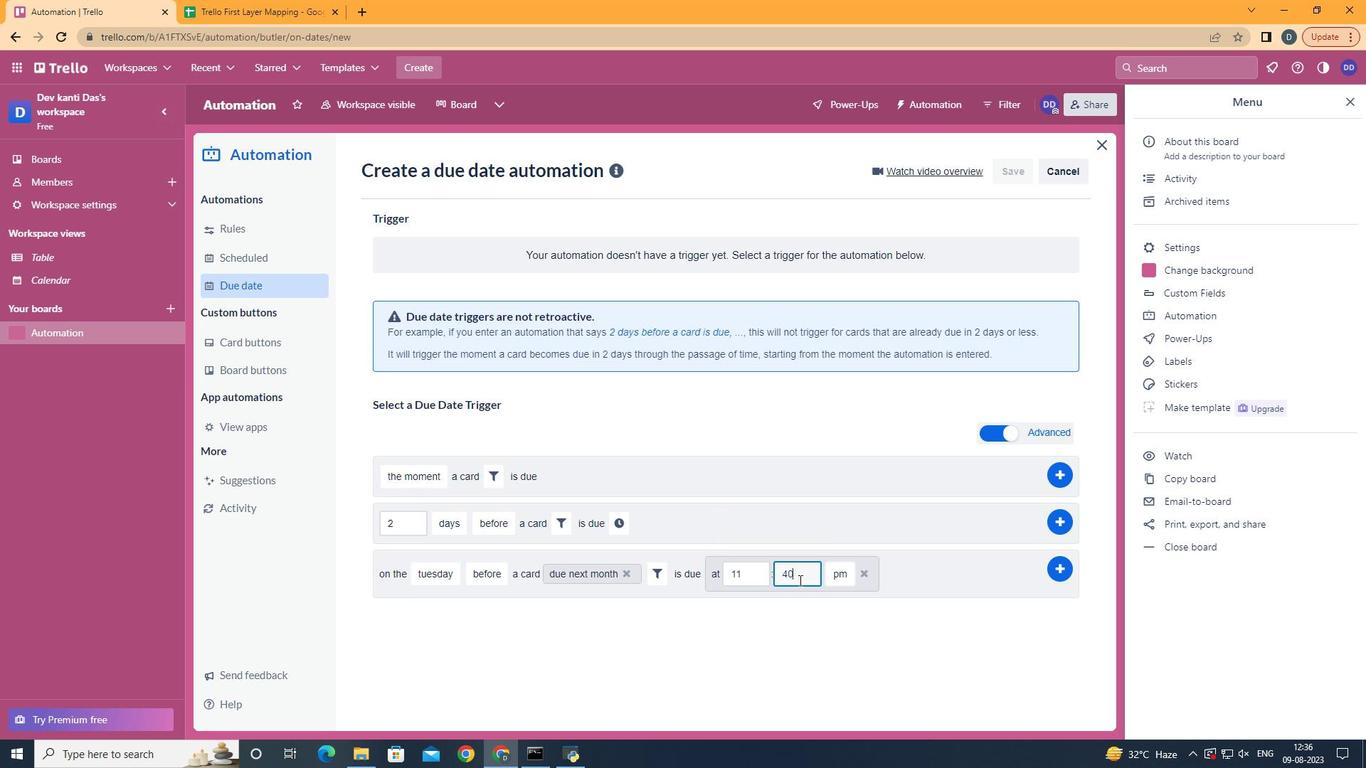 
Action: Key pressed <Key.backspace><Key.backspace>00
Screenshot: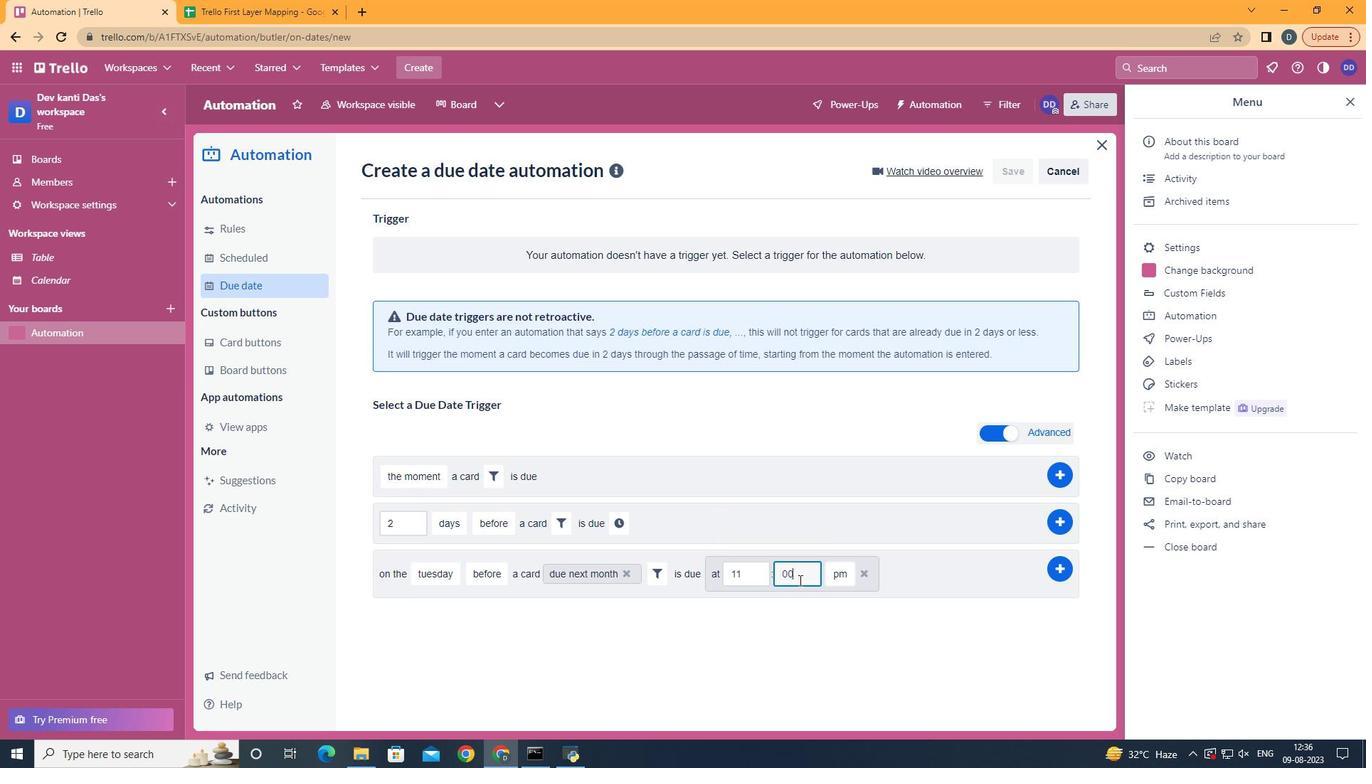 
Action: Mouse moved to (846, 597)
Screenshot: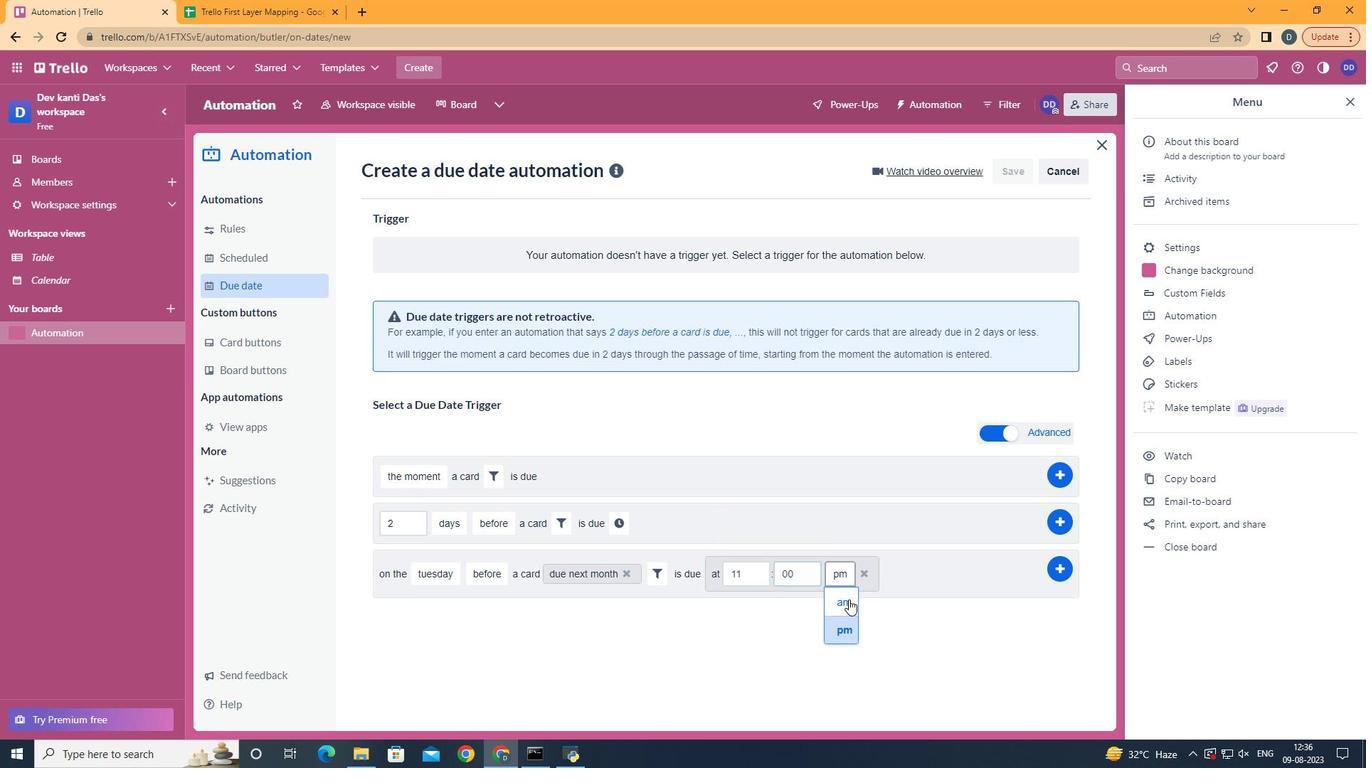 
Action: Mouse pressed left at (846, 597)
Screenshot: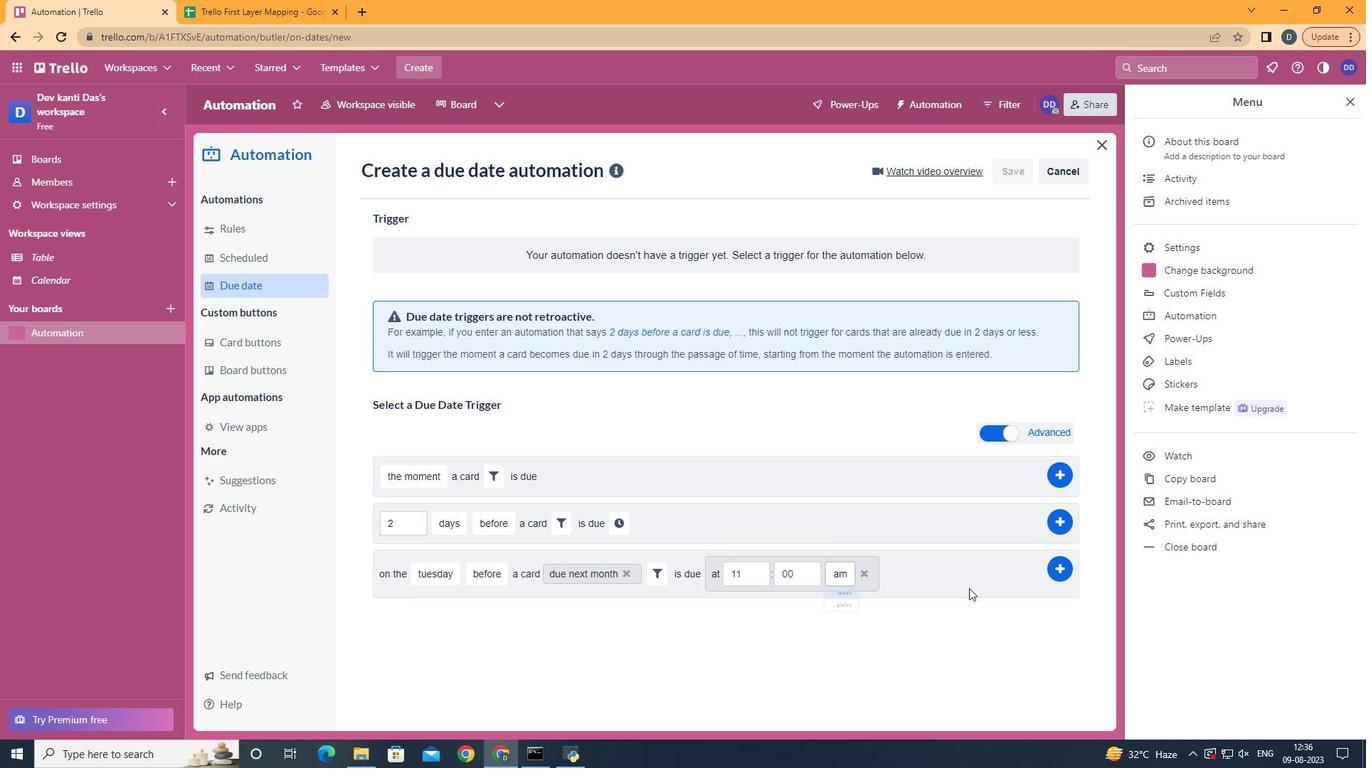 
Action: Mouse moved to (1061, 564)
Screenshot: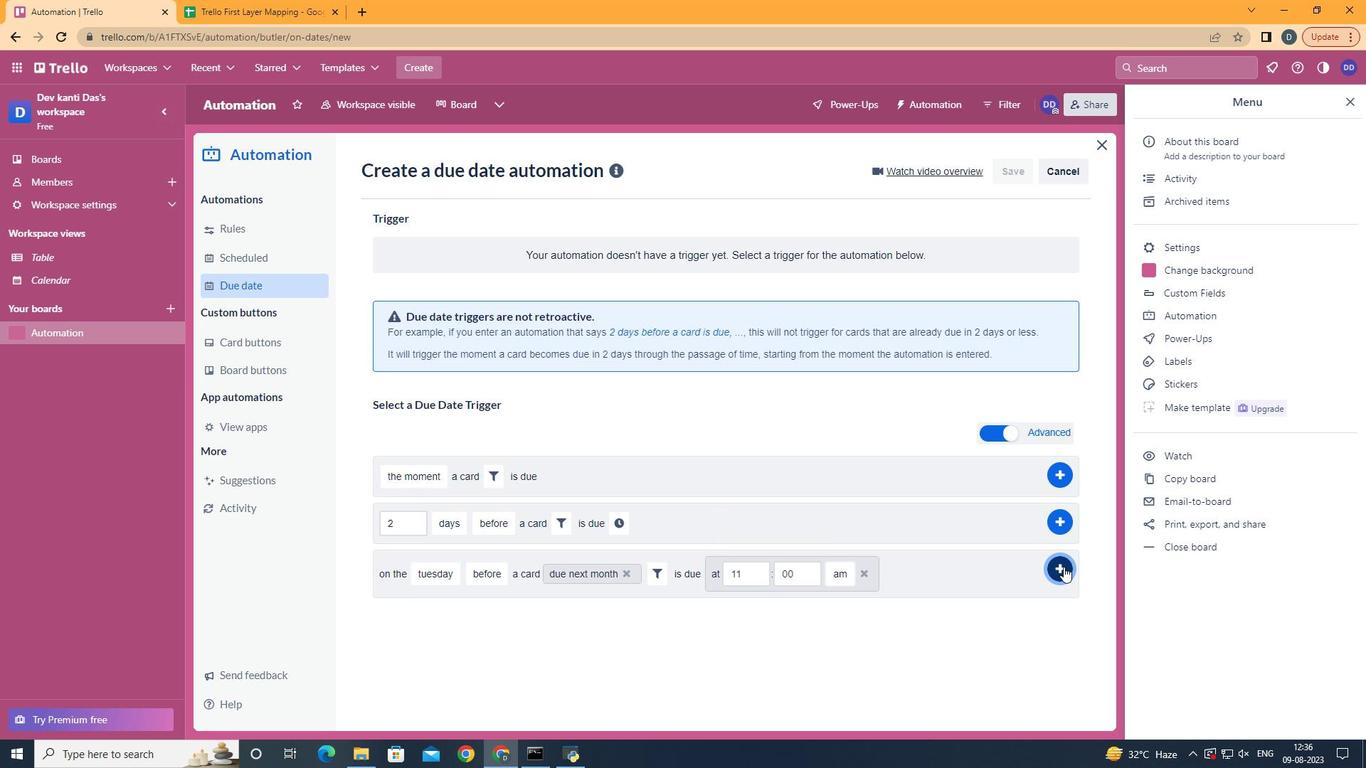 
Action: Mouse pressed left at (1061, 564)
Screenshot: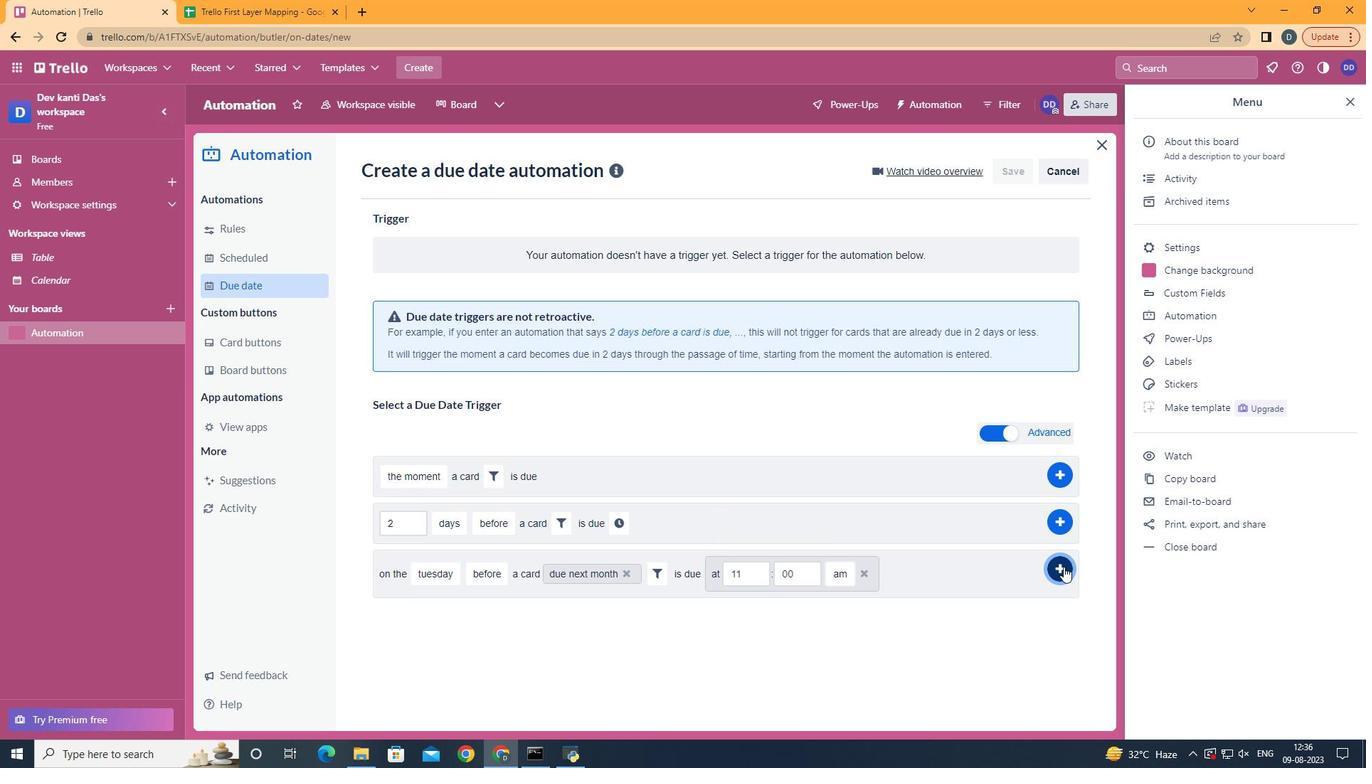 
Action: Mouse moved to (763, 324)
Screenshot: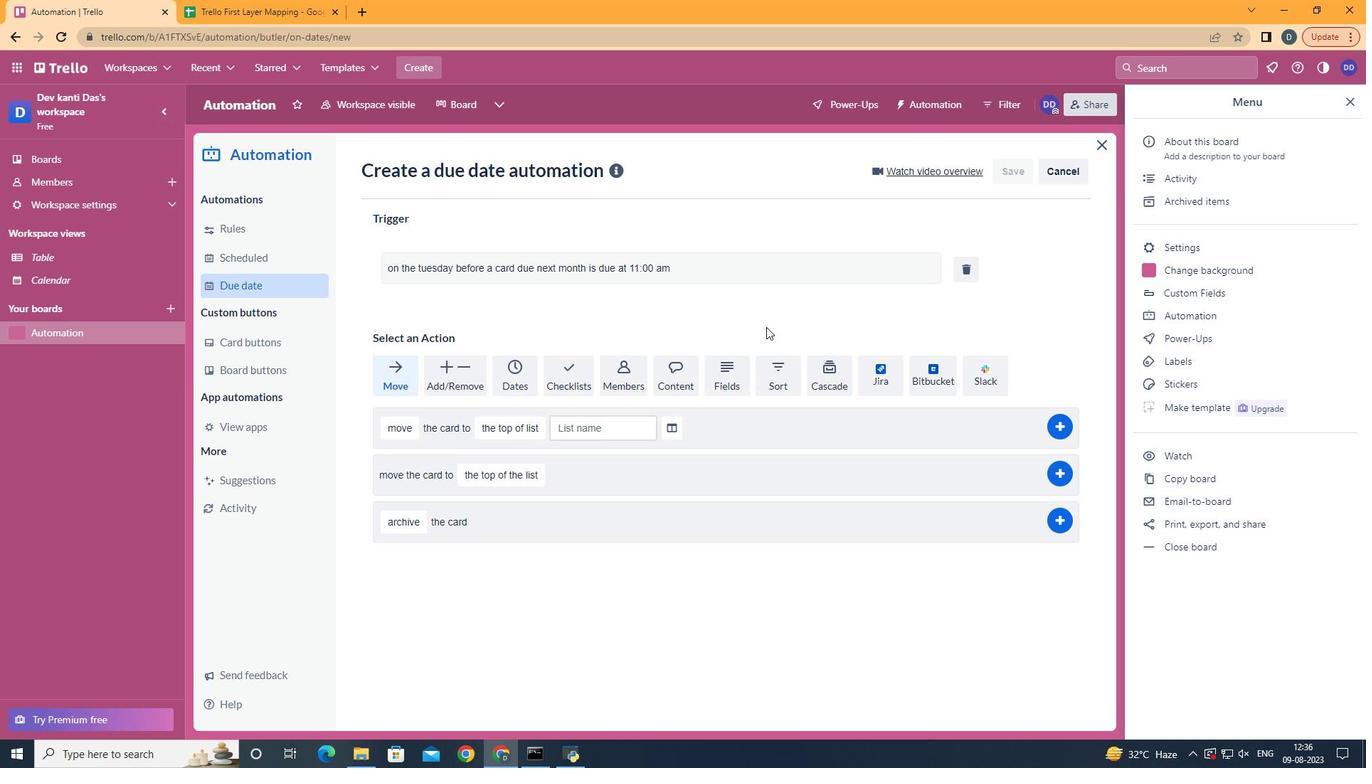 
